 Task: Look for space in Copiague, United States from 12th July, 2023 to 16th July, 2023 for 8 adults in price range Rs.10000 to Rs.16000. Place can be private room with 8 bedrooms having 8 beds and 8 bathrooms. Property type can be house, flat, guest house, hotel. Amenities needed are: wifi, TV, free parkinig on premises, gym, breakfast. Booking option can be shelf check-in. Required host language is English.
Action: Mouse moved to (451, 112)
Screenshot: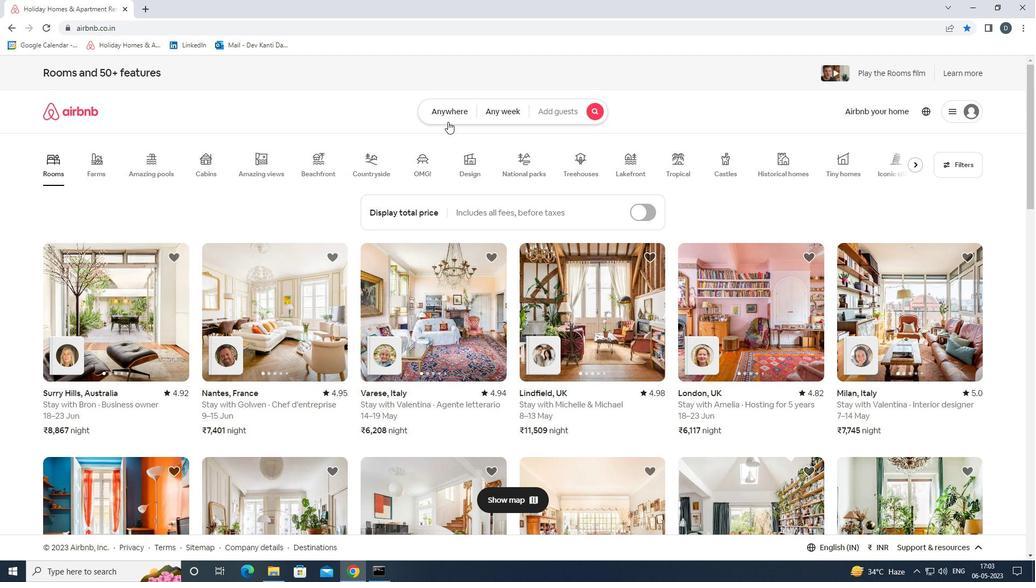 
Action: Mouse pressed left at (451, 112)
Screenshot: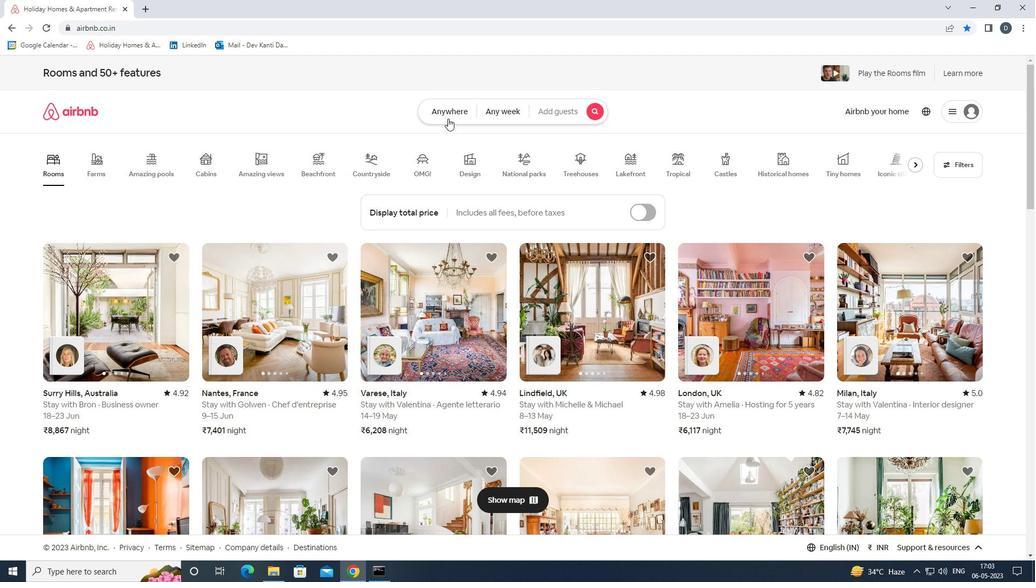 
Action: Mouse moved to (396, 155)
Screenshot: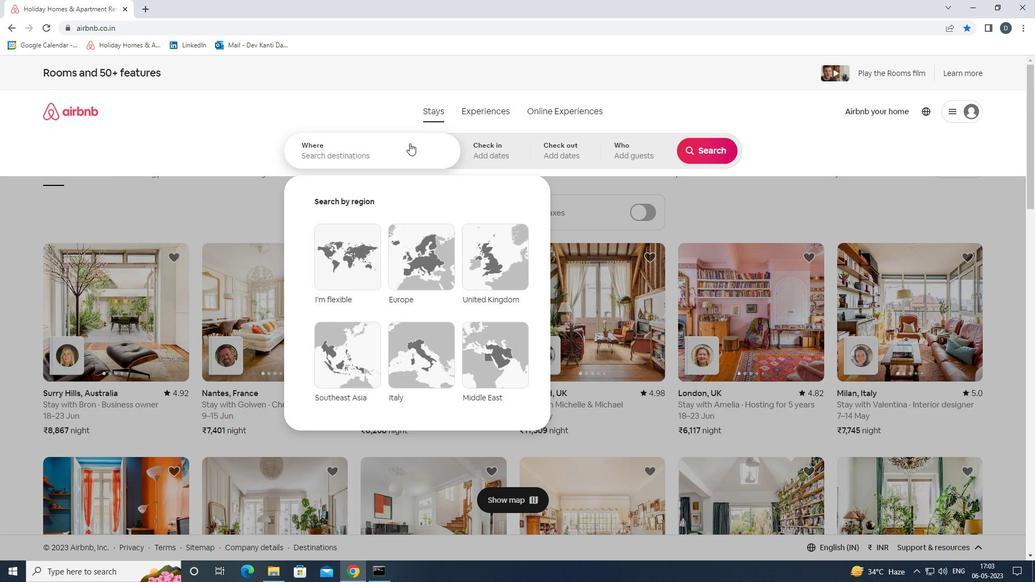 
Action: Mouse pressed left at (396, 155)
Screenshot: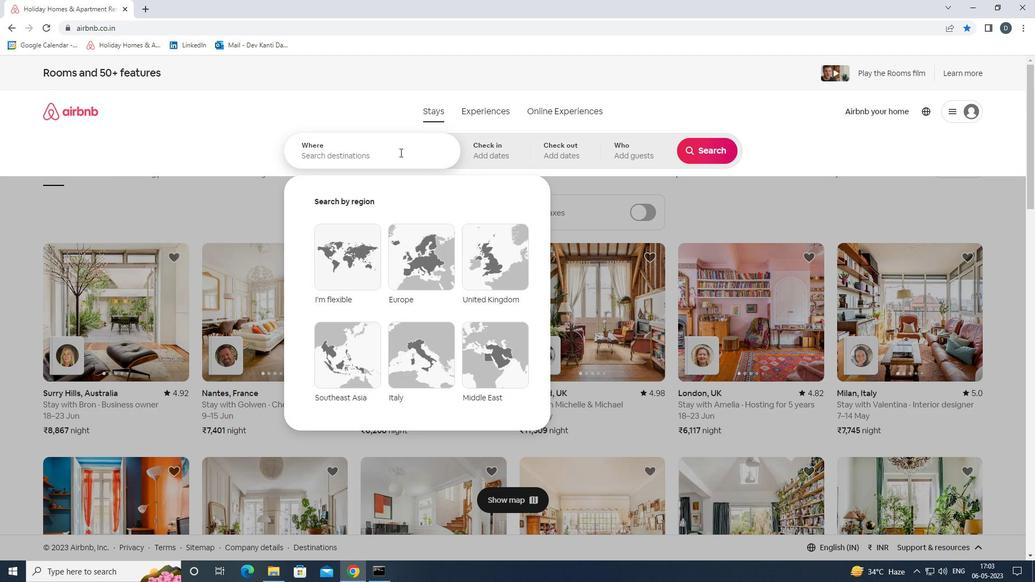 
Action: Mouse moved to (405, 155)
Screenshot: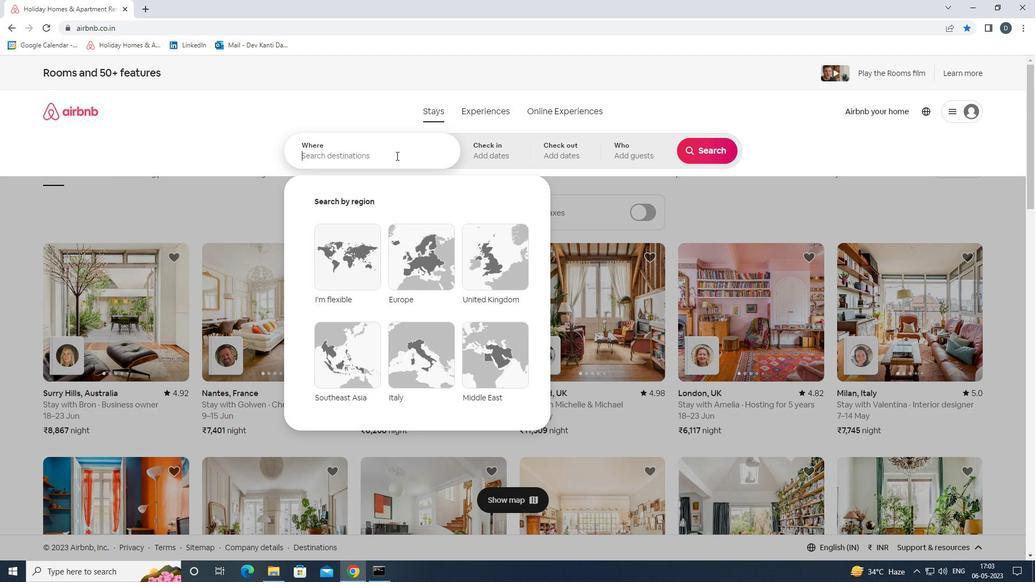 
Action: Key pressed <Key.shift>
Screenshot: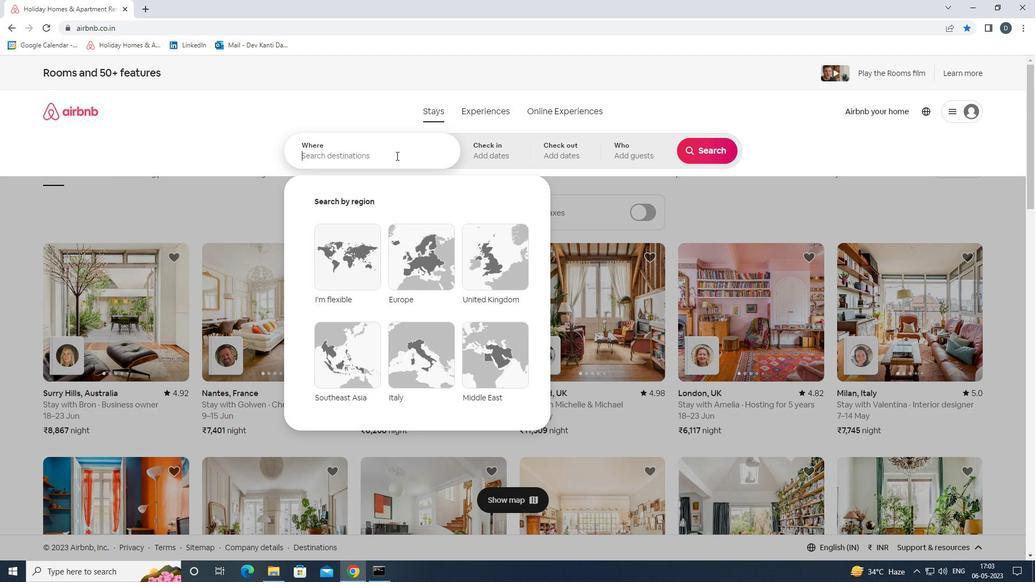 
Action: Mouse moved to (417, 151)
Screenshot: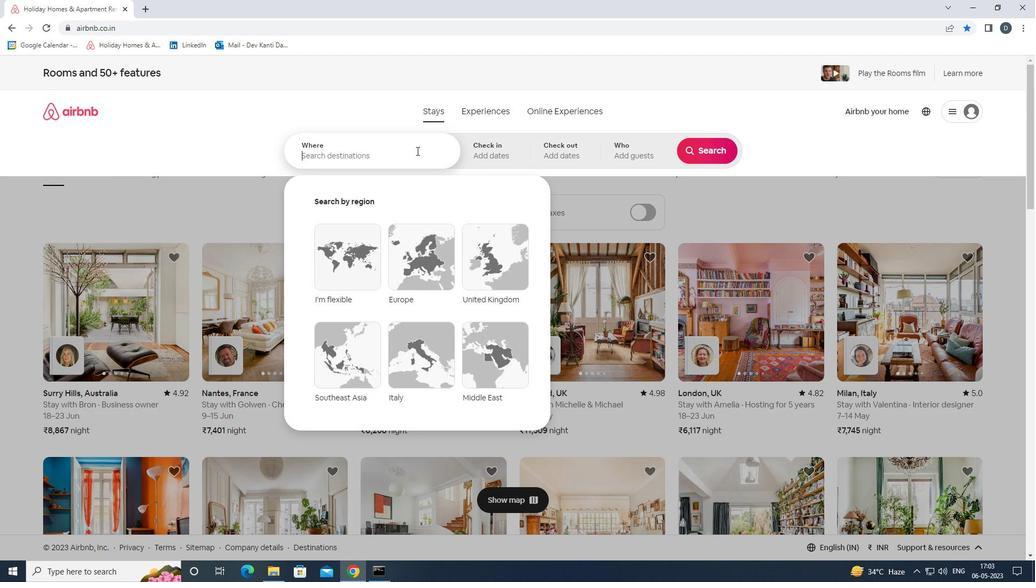 
Action: Key pressed COPIAGUE,<Key.shift>UNITED<Key.space><Key.shift>STATES<Key.enter>
Screenshot: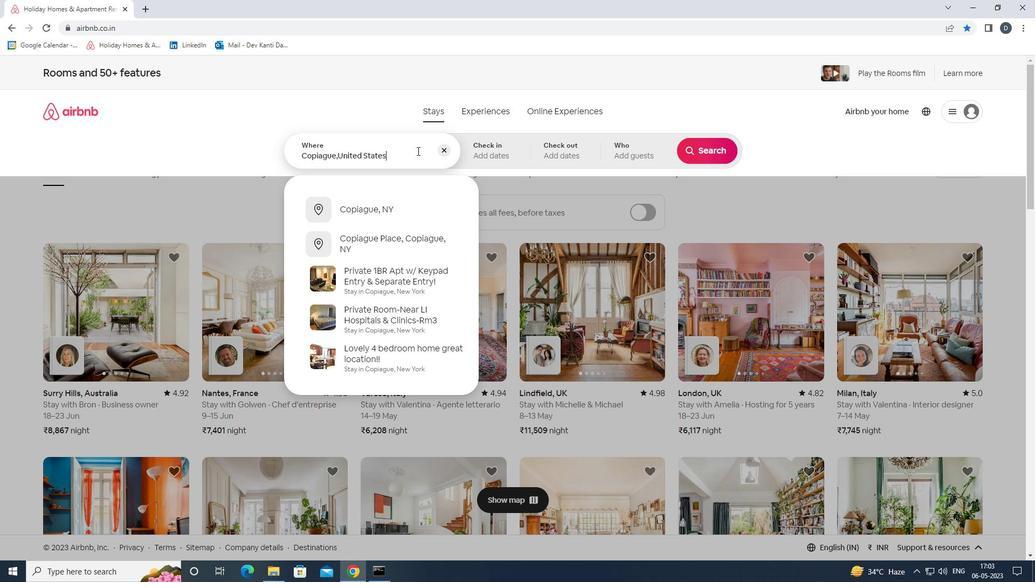 
Action: Mouse moved to (706, 241)
Screenshot: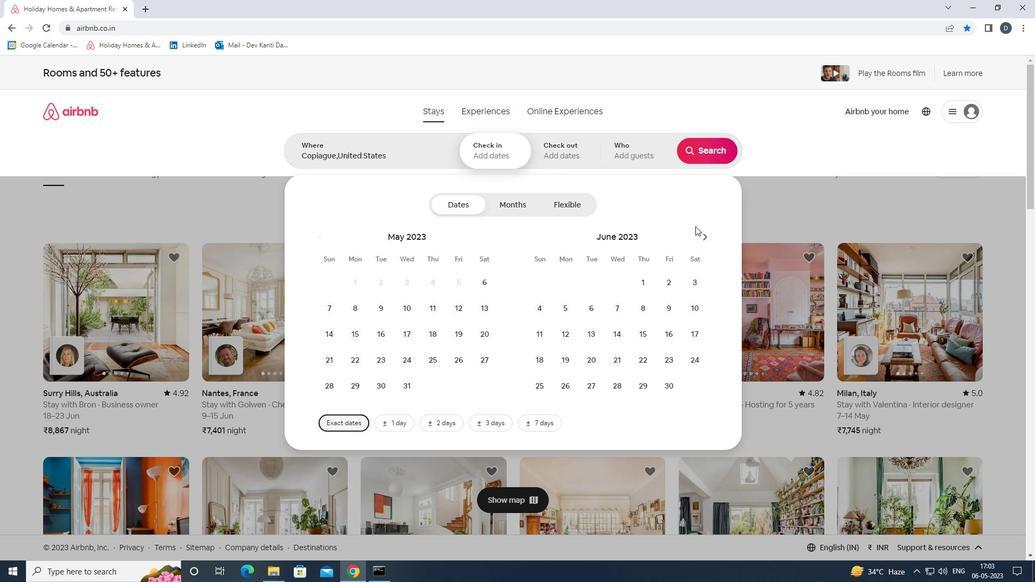 
Action: Mouse pressed left at (706, 241)
Screenshot: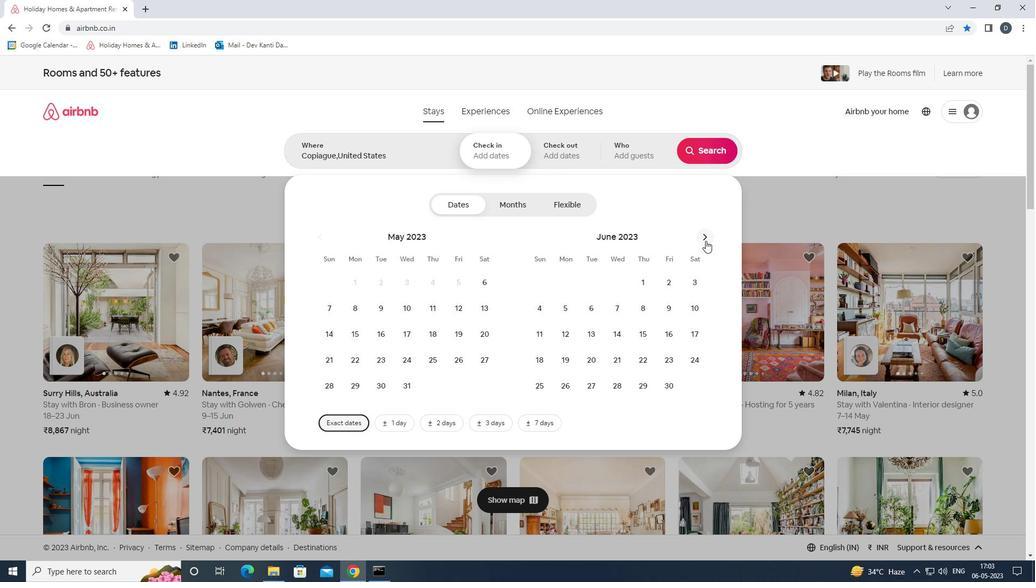 
Action: Mouse moved to (621, 331)
Screenshot: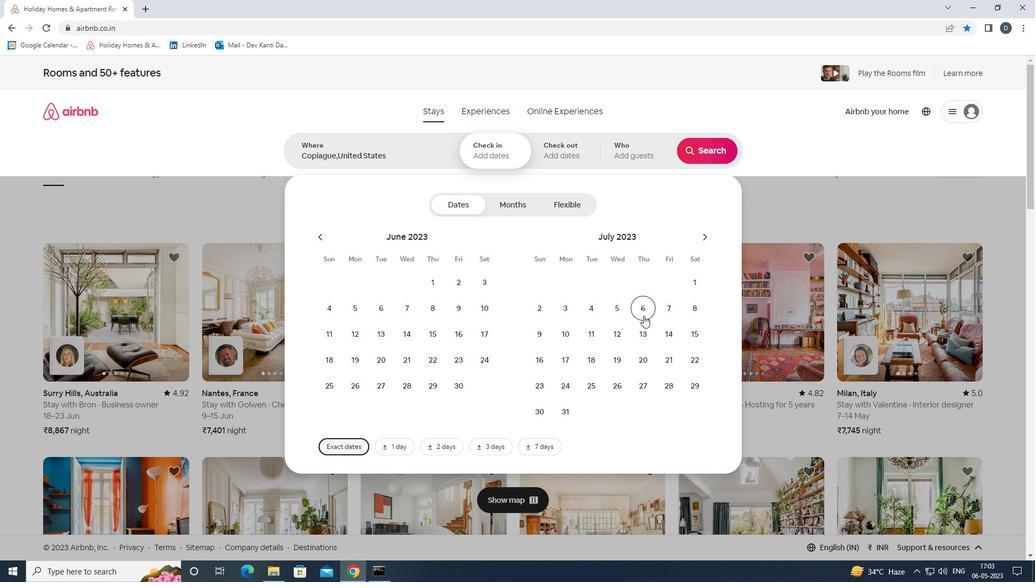 
Action: Mouse pressed left at (621, 331)
Screenshot: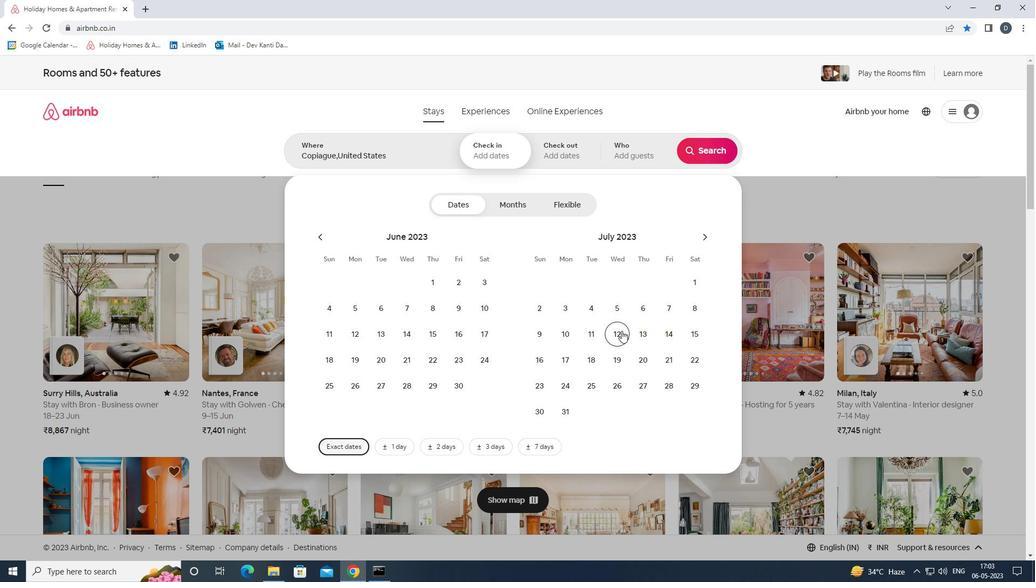 
Action: Mouse moved to (544, 363)
Screenshot: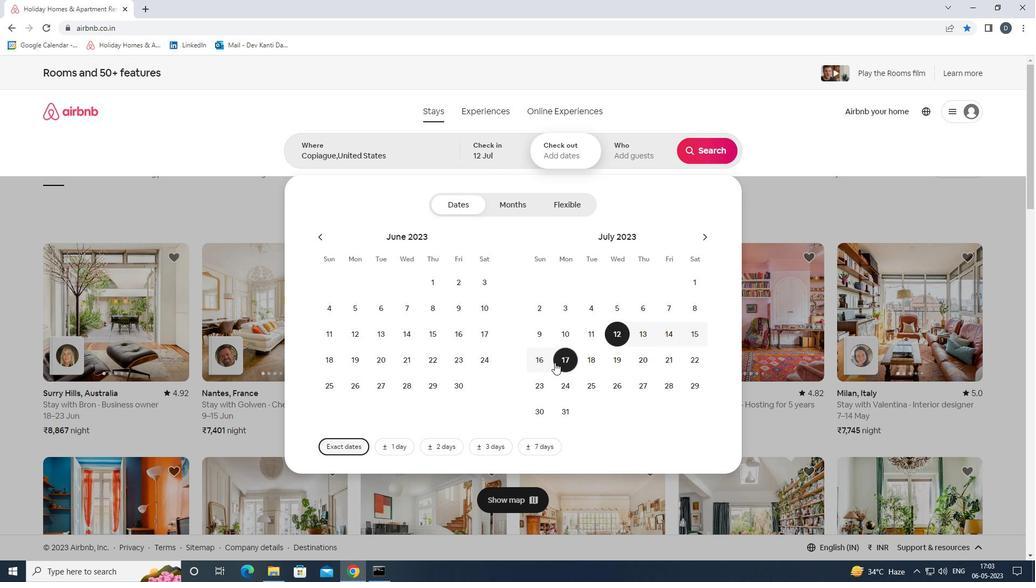 
Action: Mouse pressed left at (544, 363)
Screenshot: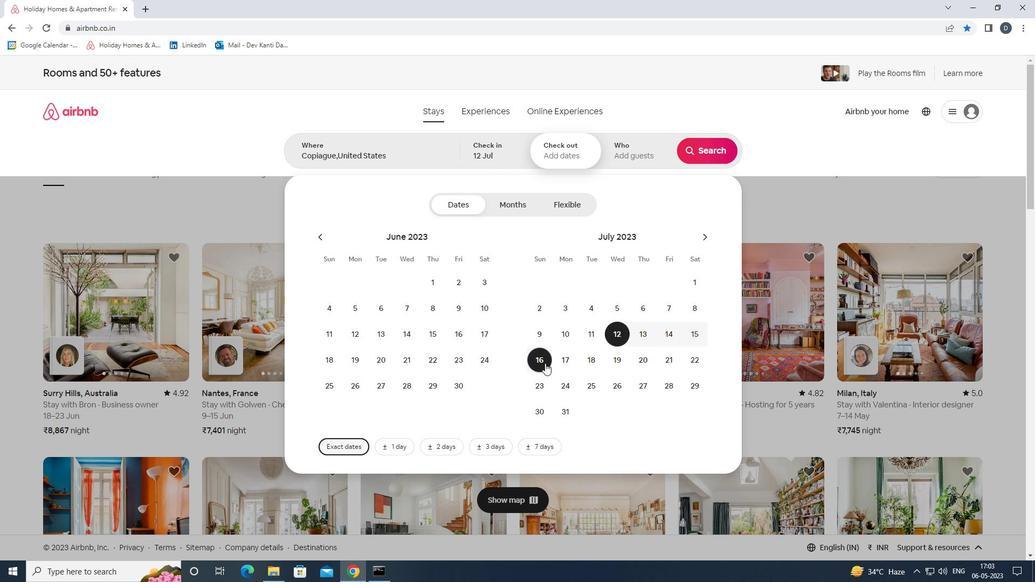 
Action: Mouse moved to (628, 157)
Screenshot: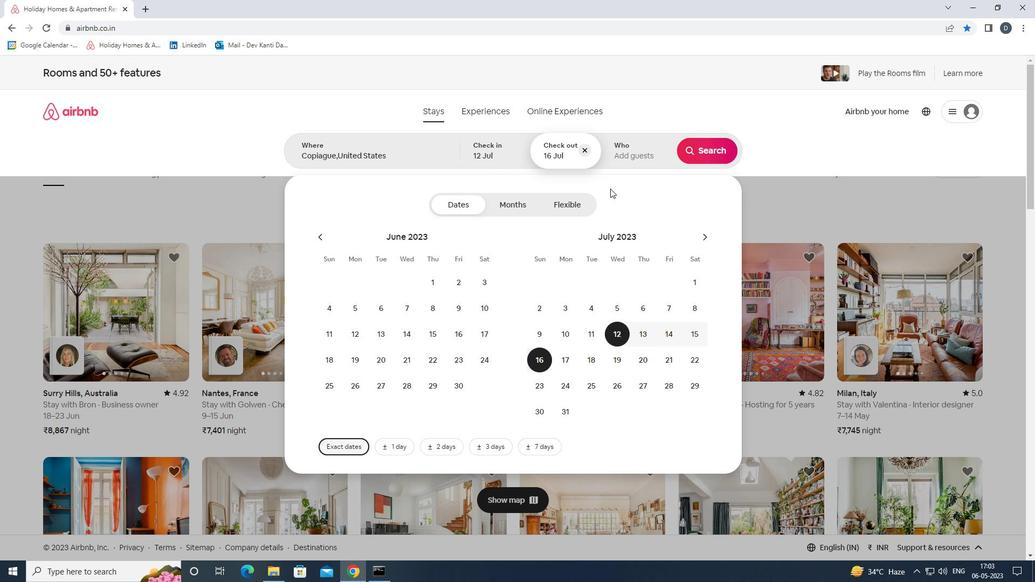 
Action: Mouse pressed left at (628, 157)
Screenshot: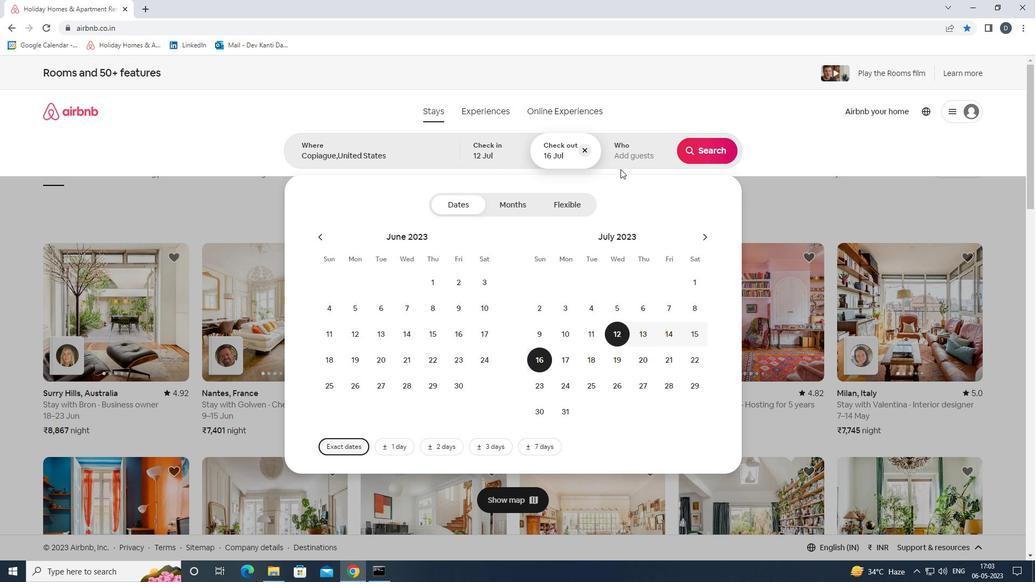 
Action: Mouse moved to (704, 208)
Screenshot: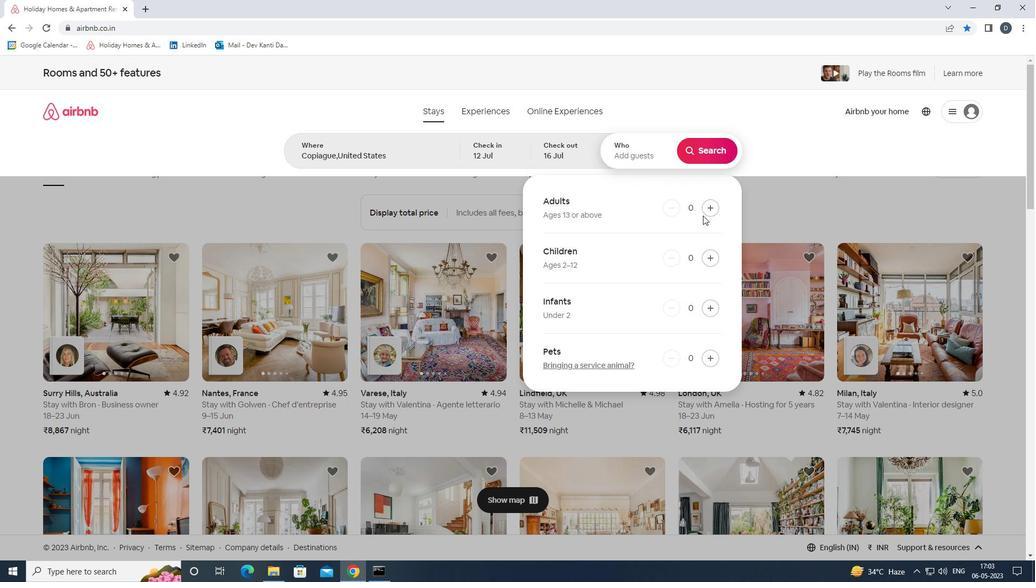 
Action: Mouse pressed left at (704, 208)
Screenshot: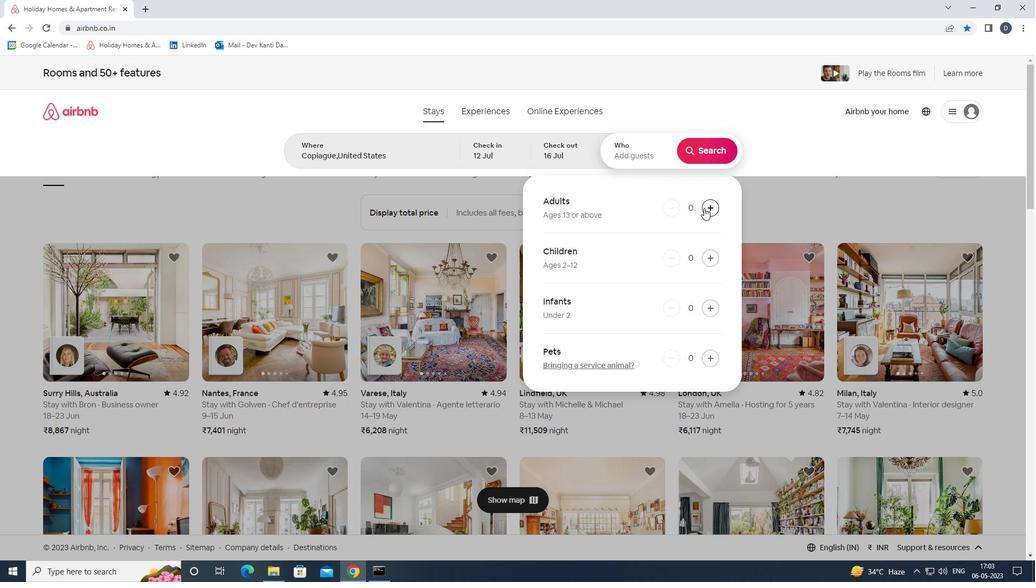 
Action: Mouse pressed left at (704, 208)
Screenshot: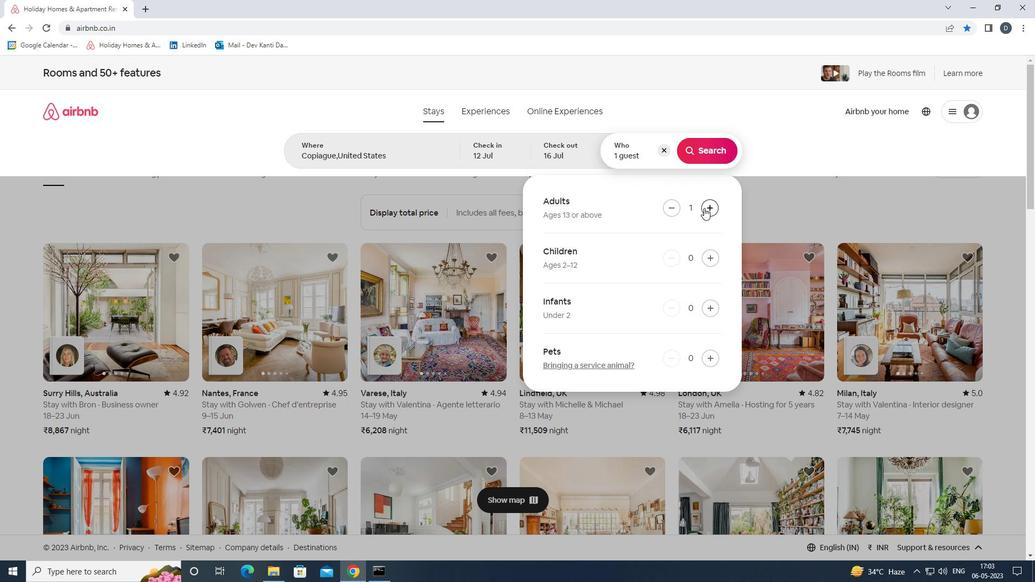 
Action: Mouse pressed left at (704, 208)
Screenshot: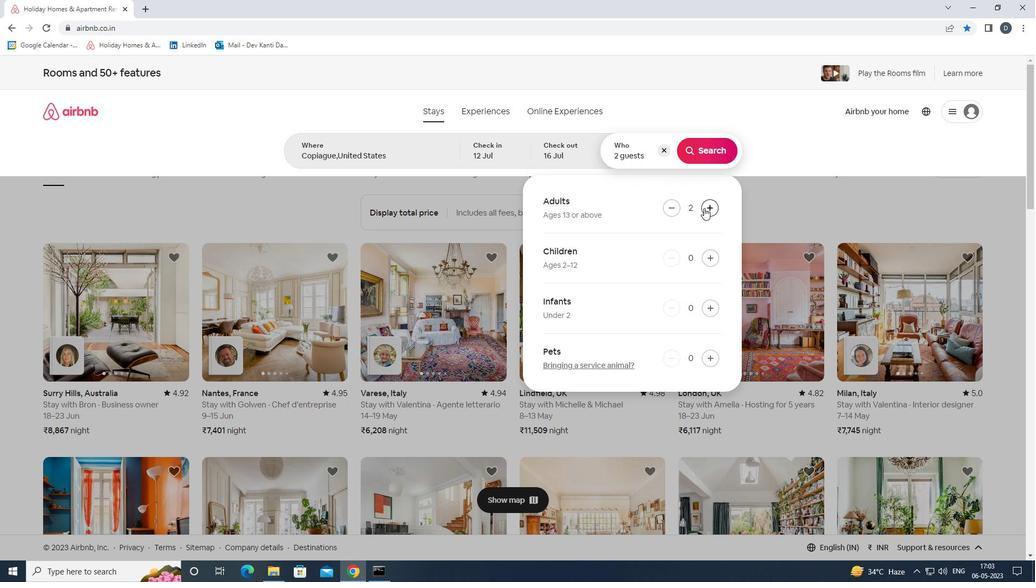 
Action: Mouse pressed left at (704, 208)
Screenshot: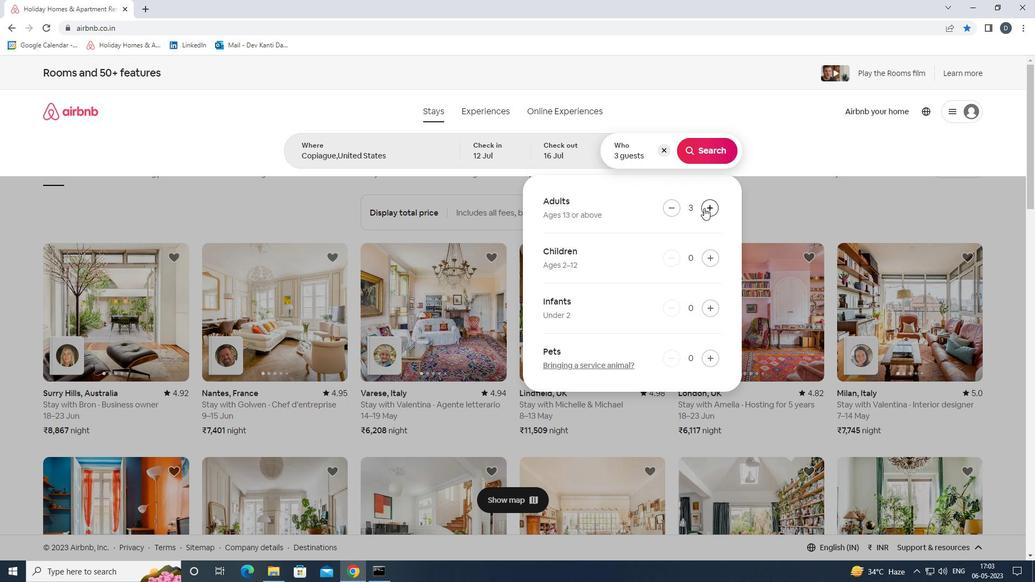 
Action: Mouse pressed left at (704, 208)
Screenshot: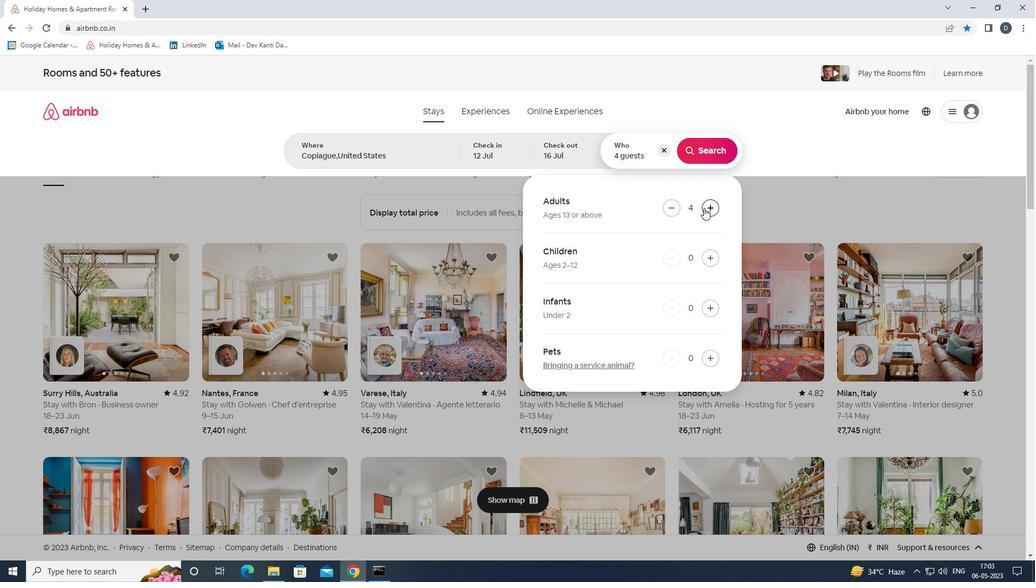 
Action: Mouse pressed left at (704, 208)
Screenshot: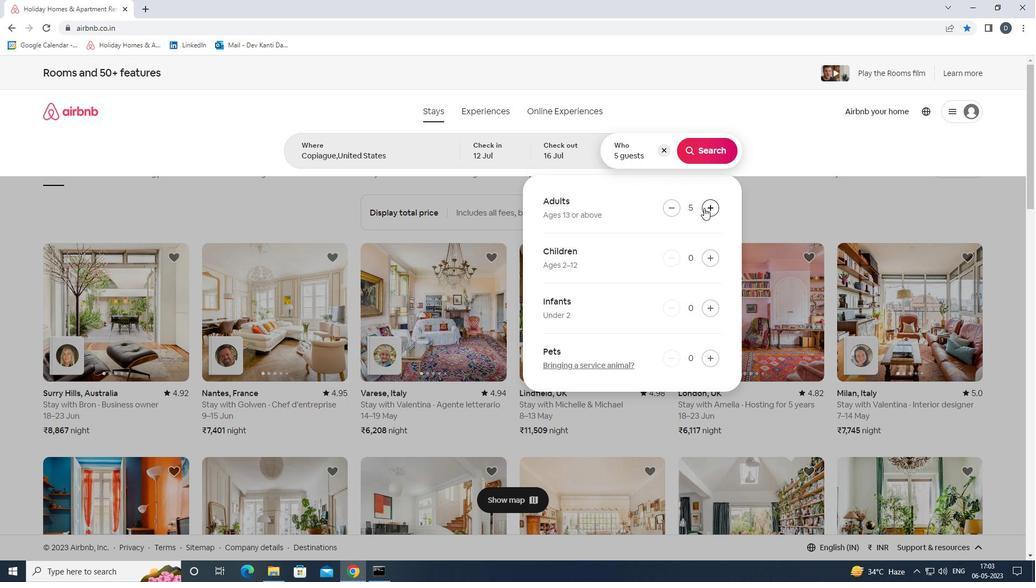 
Action: Mouse pressed left at (704, 208)
Screenshot: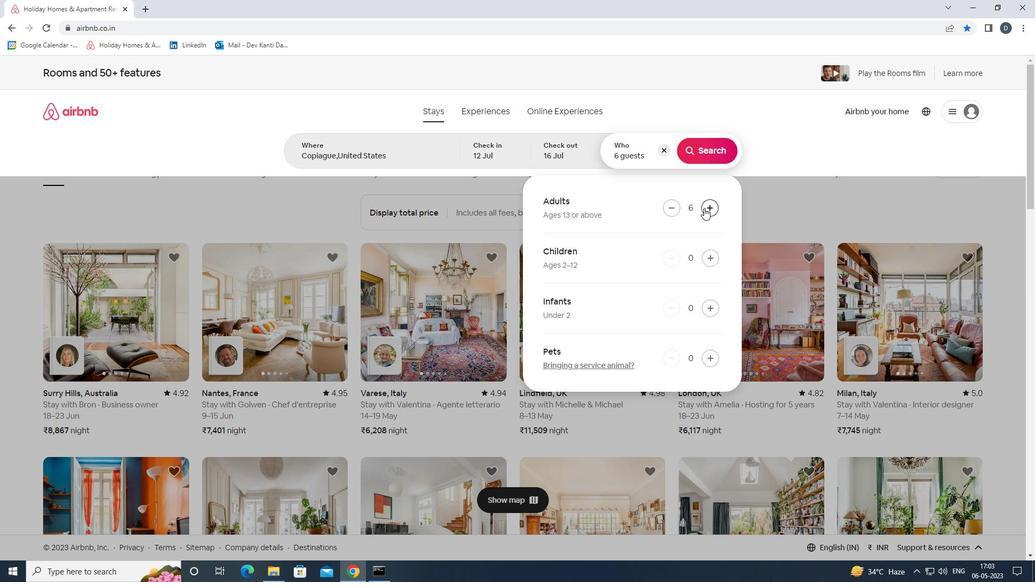 
Action: Mouse pressed left at (704, 208)
Screenshot: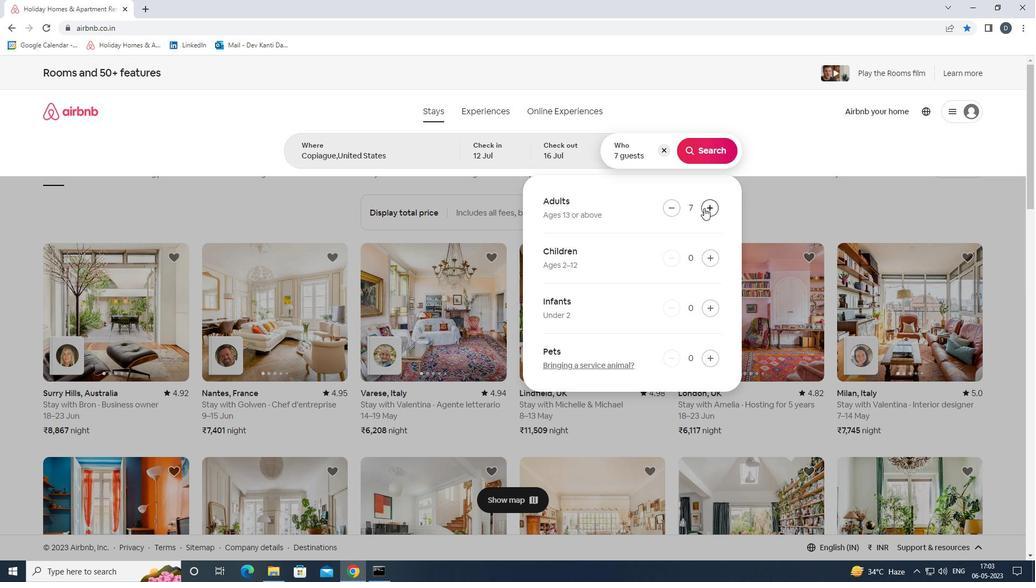 
Action: Mouse moved to (702, 156)
Screenshot: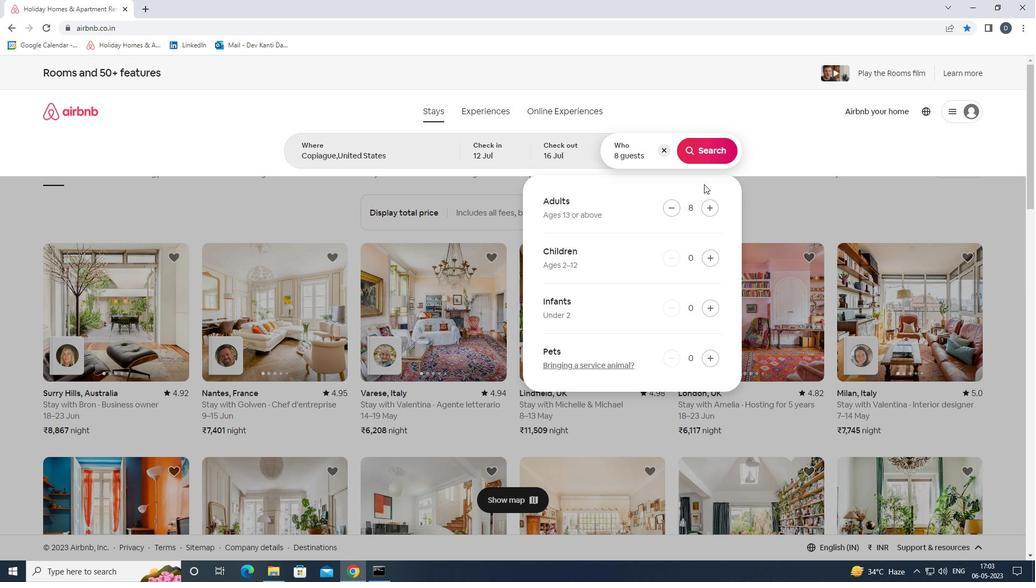 
Action: Mouse pressed left at (702, 156)
Screenshot: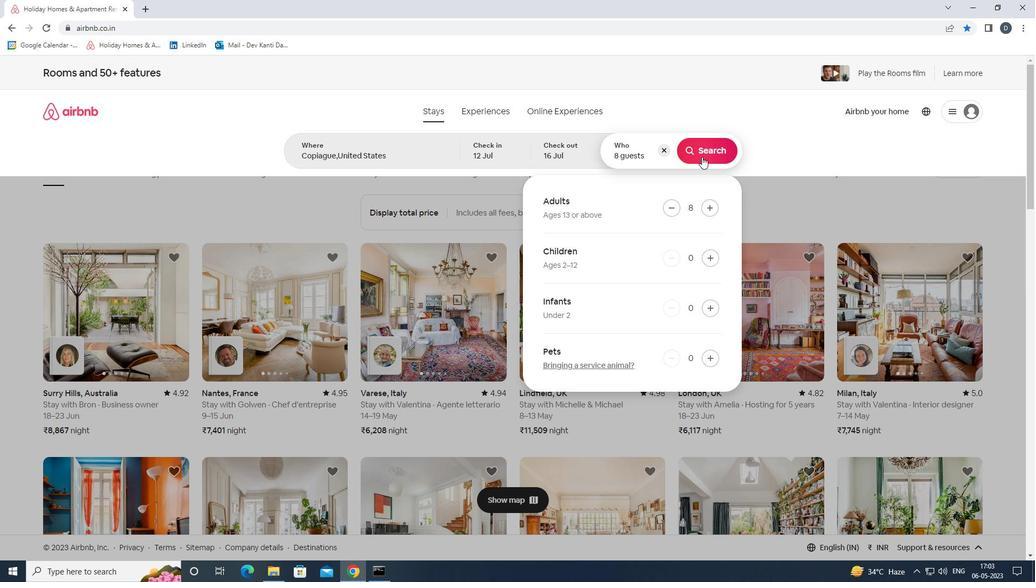 
Action: Mouse moved to (982, 117)
Screenshot: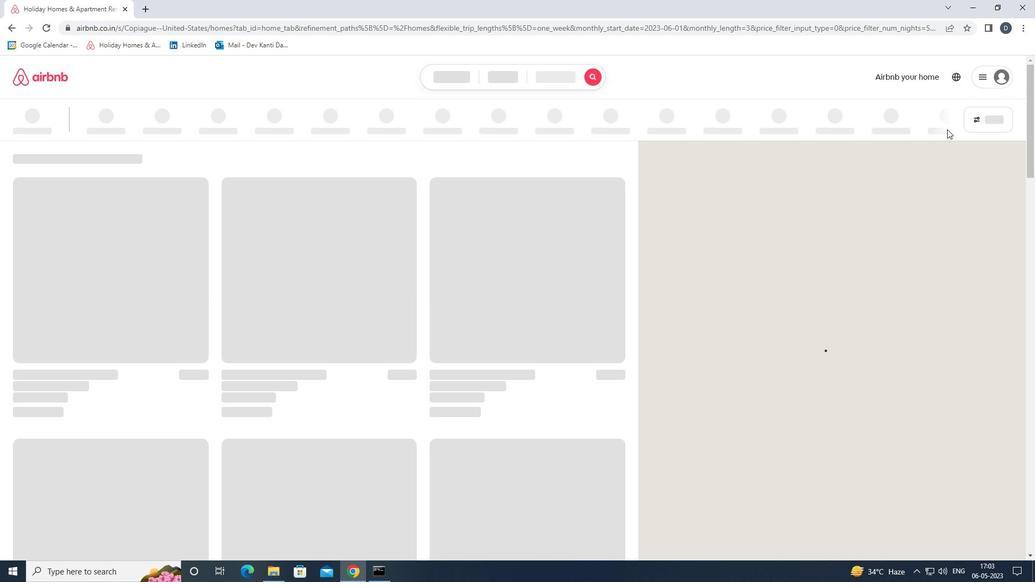
Action: Mouse pressed left at (982, 117)
Screenshot: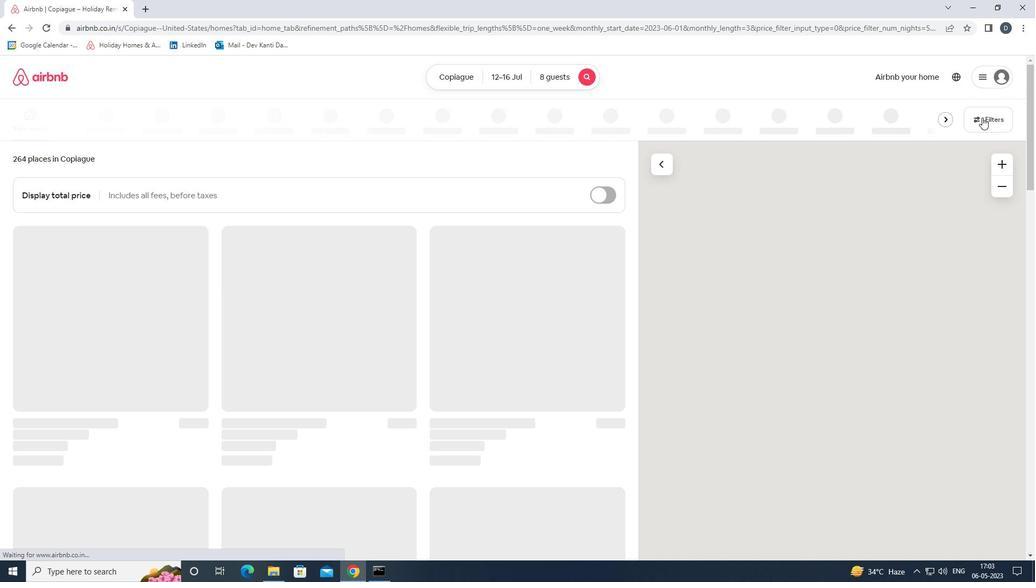 
Action: Mouse moved to (470, 385)
Screenshot: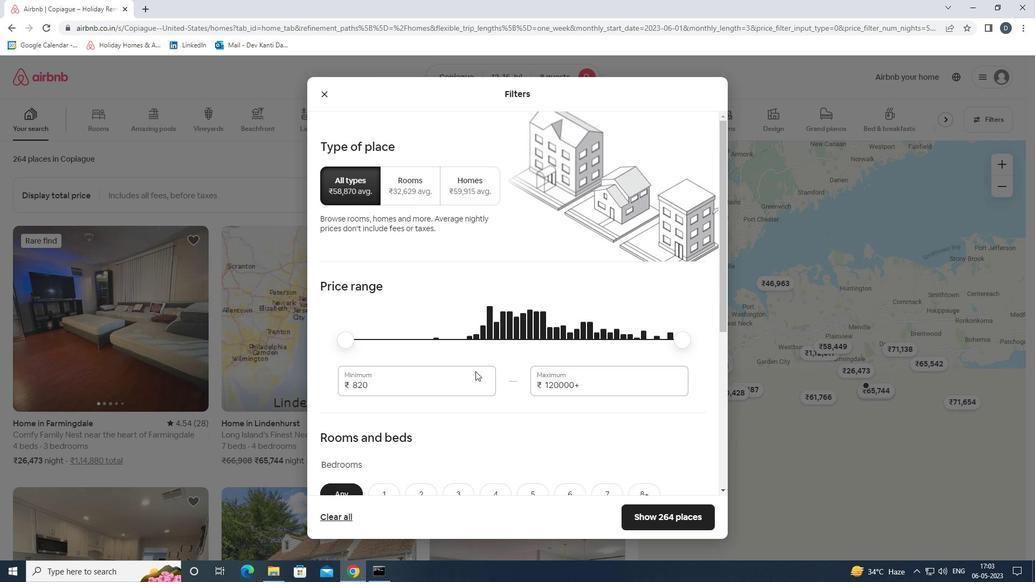 
Action: Mouse pressed left at (470, 385)
Screenshot: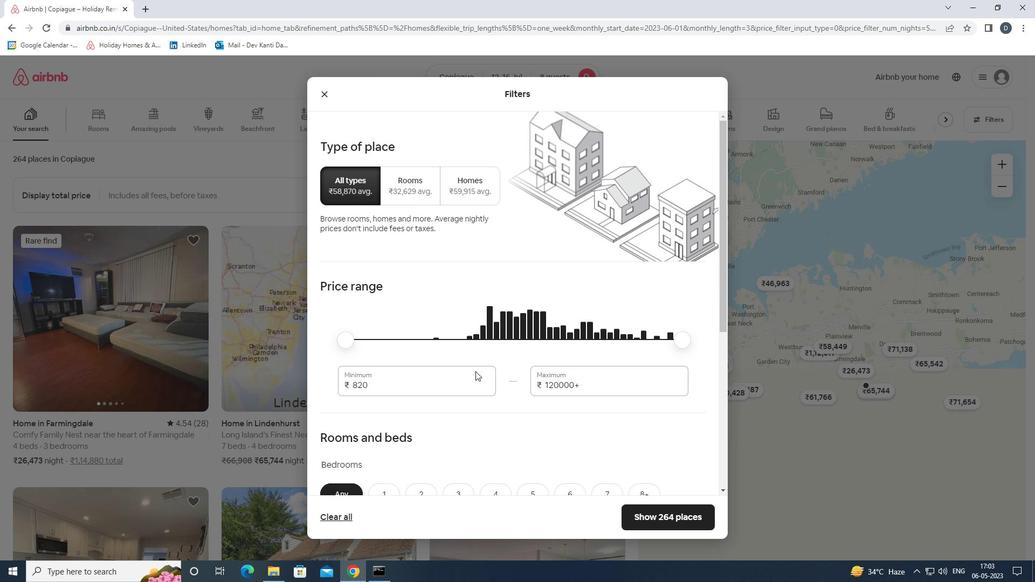 
Action: Mouse moved to (470, 386)
Screenshot: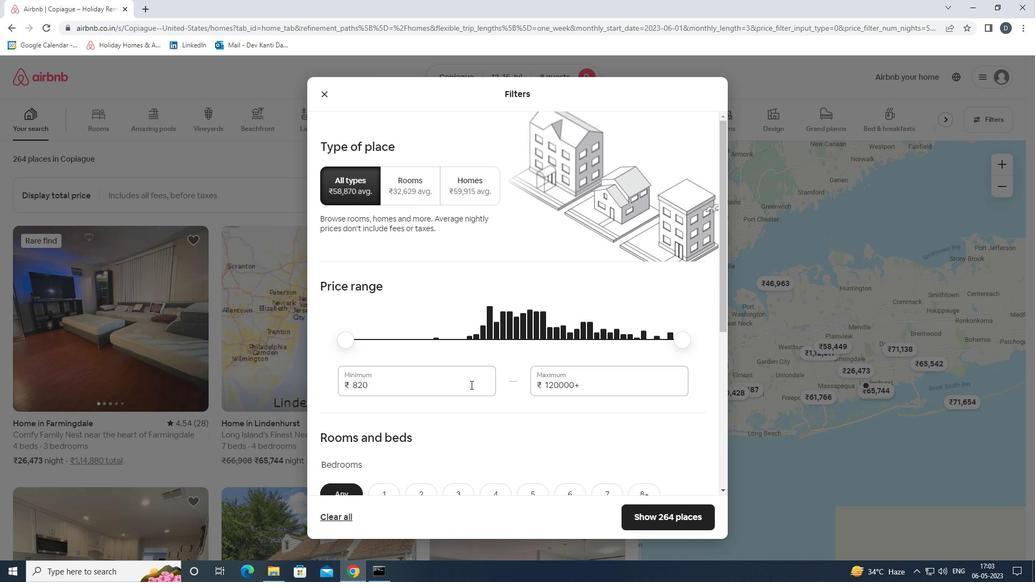 
Action: Mouse pressed left at (470, 386)
Screenshot: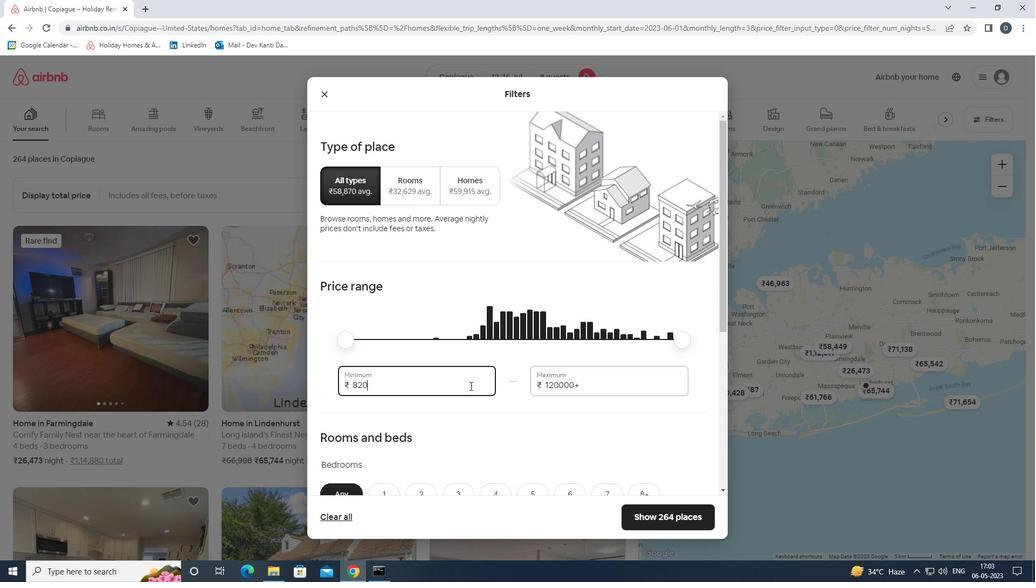 
Action: Mouse moved to (471, 386)
Screenshot: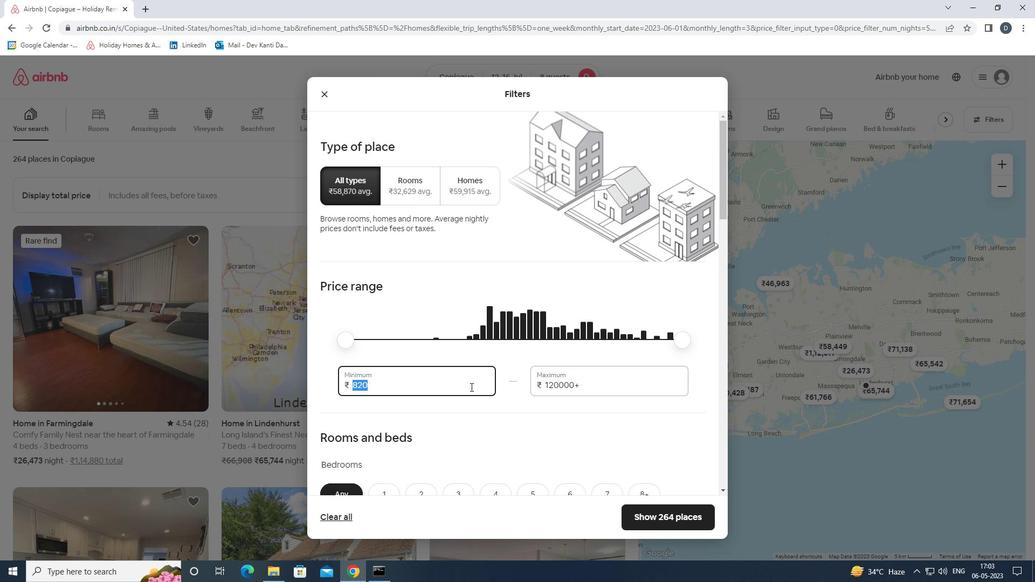 
Action: Key pressed 10000<Key.tab>16000
Screenshot: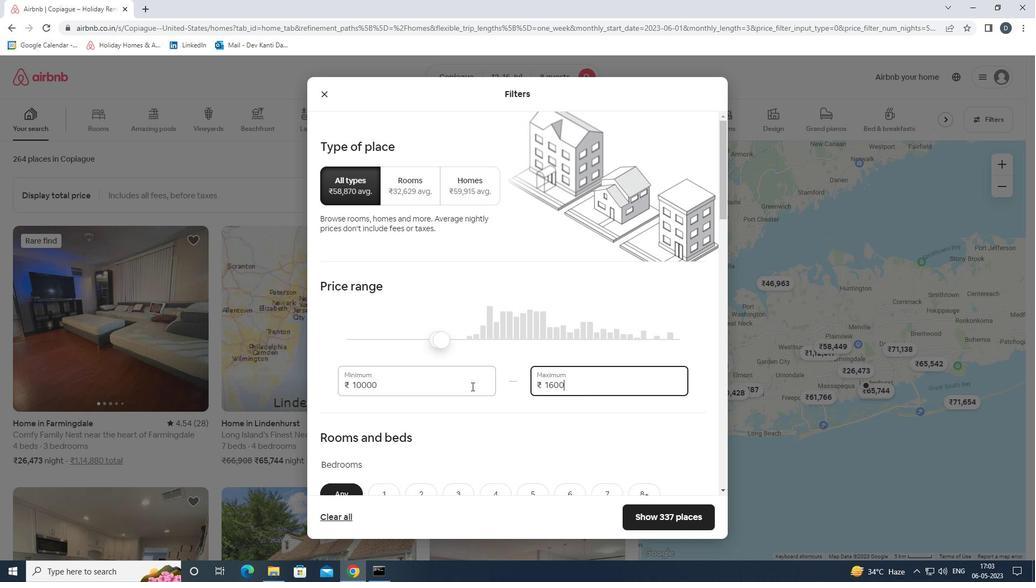 
Action: Mouse moved to (468, 384)
Screenshot: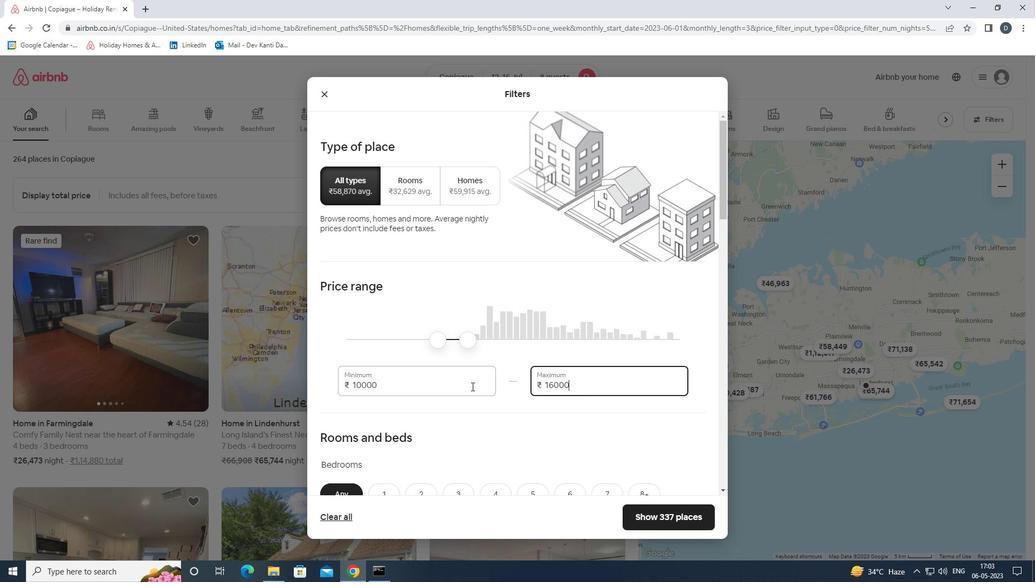 
Action: Mouse scrolled (468, 384) with delta (0, 0)
Screenshot: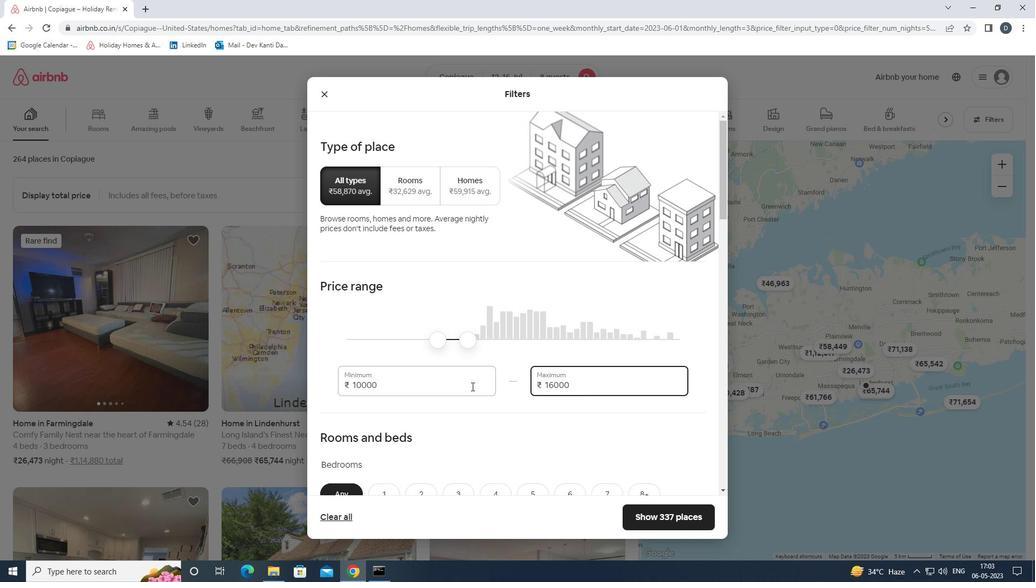 
Action: Mouse scrolled (468, 384) with delta (0, 0)
Screenshot: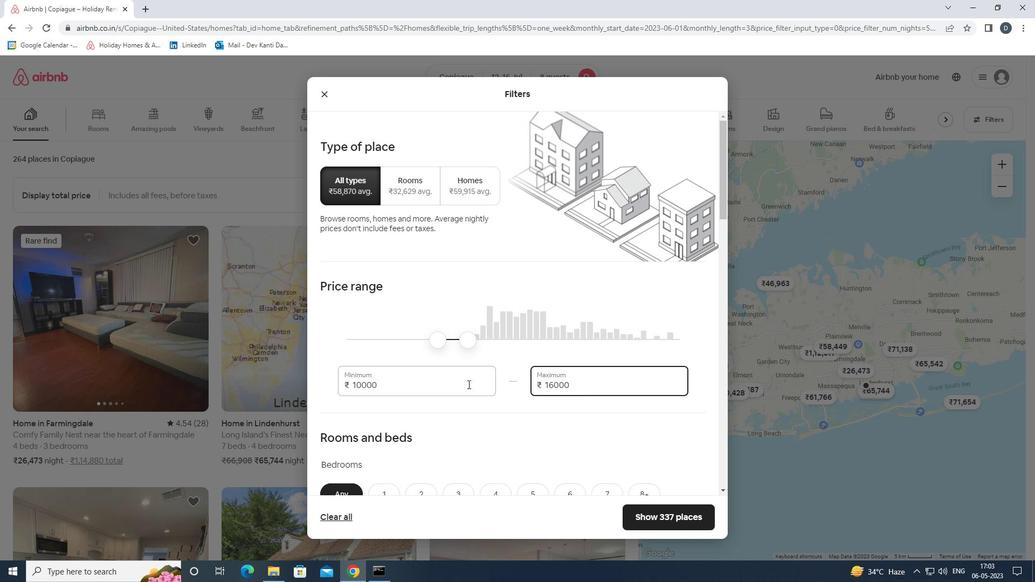
Action: Mouse moved to (468, 384)
Screenshot: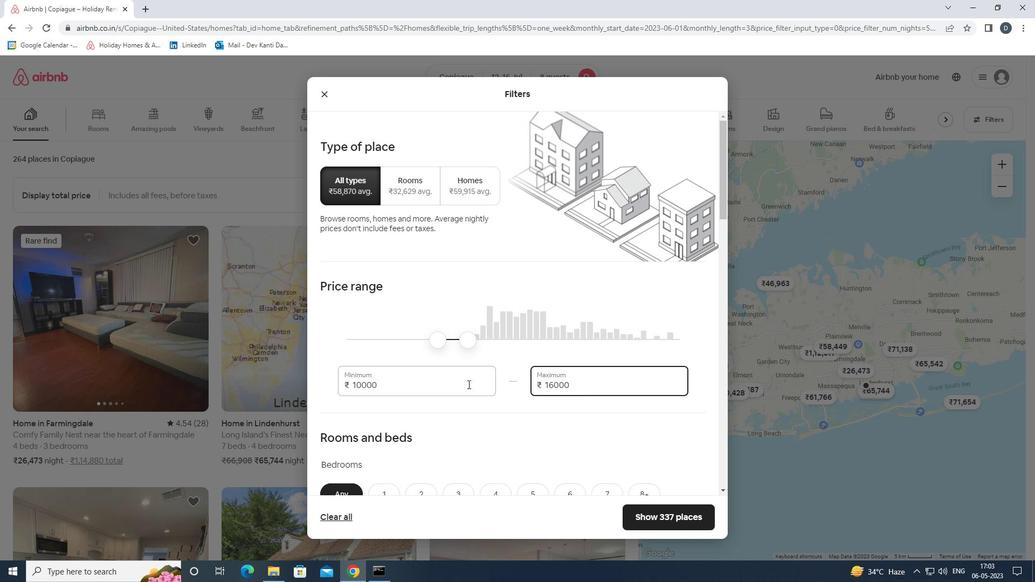 
Action: Mouse scrolled (468, 384) with delta (0, 0)
Screenshot: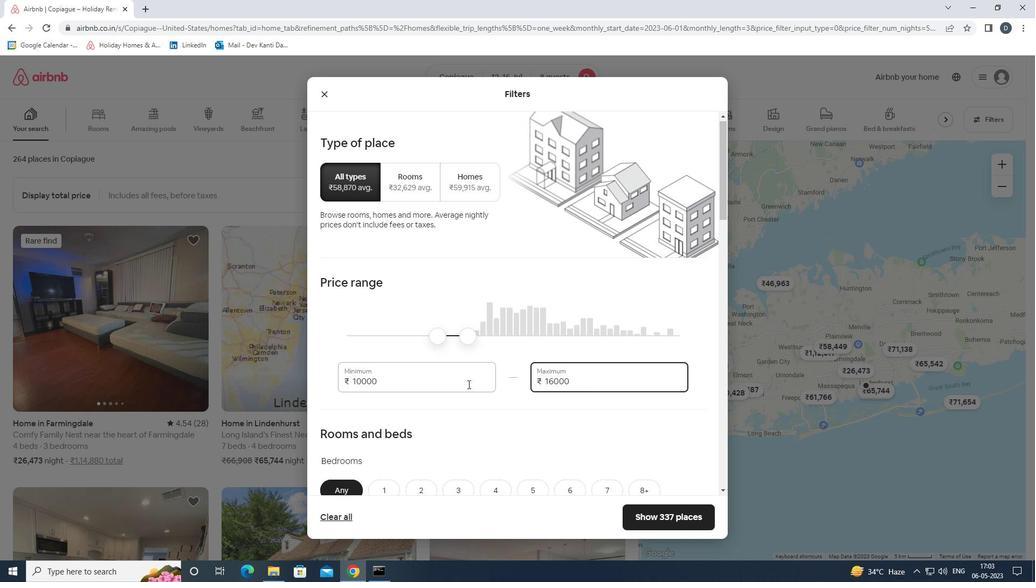 
Action: Mouse moved to (469, 384)
Screenshot: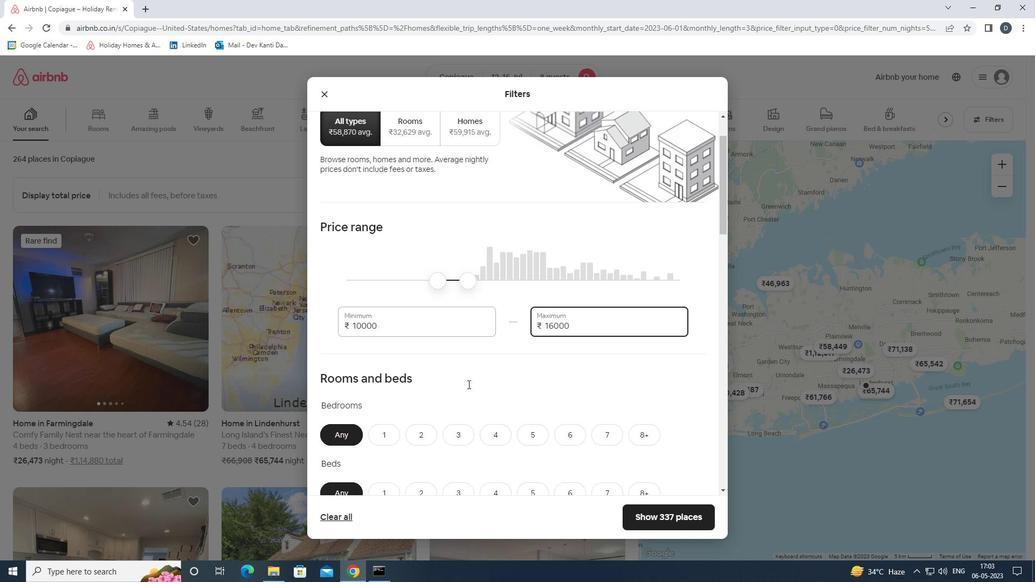
Action: Mouse scrolled (469, 383) with delta (0, 0)
Screenshot: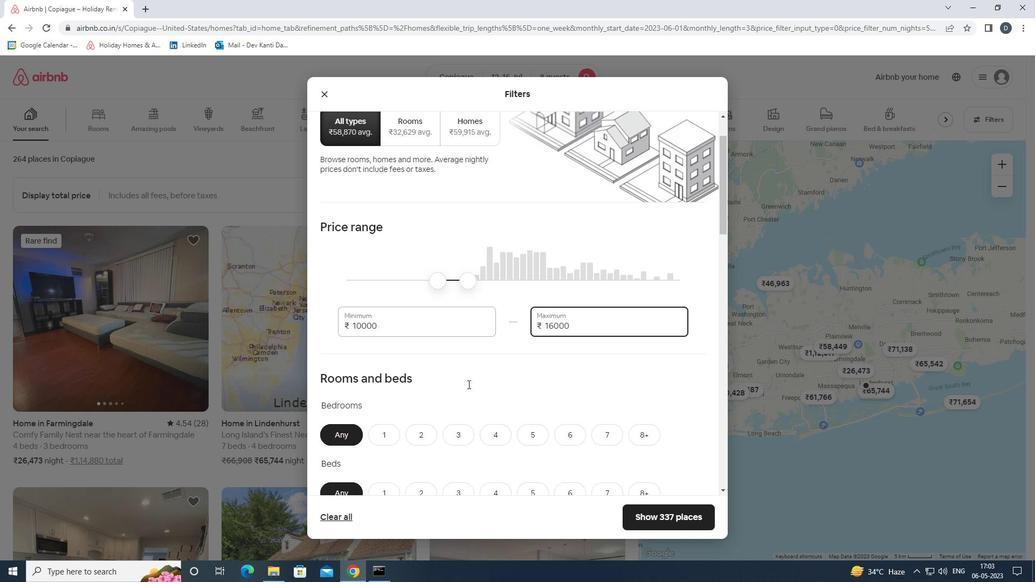 
Action: Mouse moved to (651, 277)
Screenshot: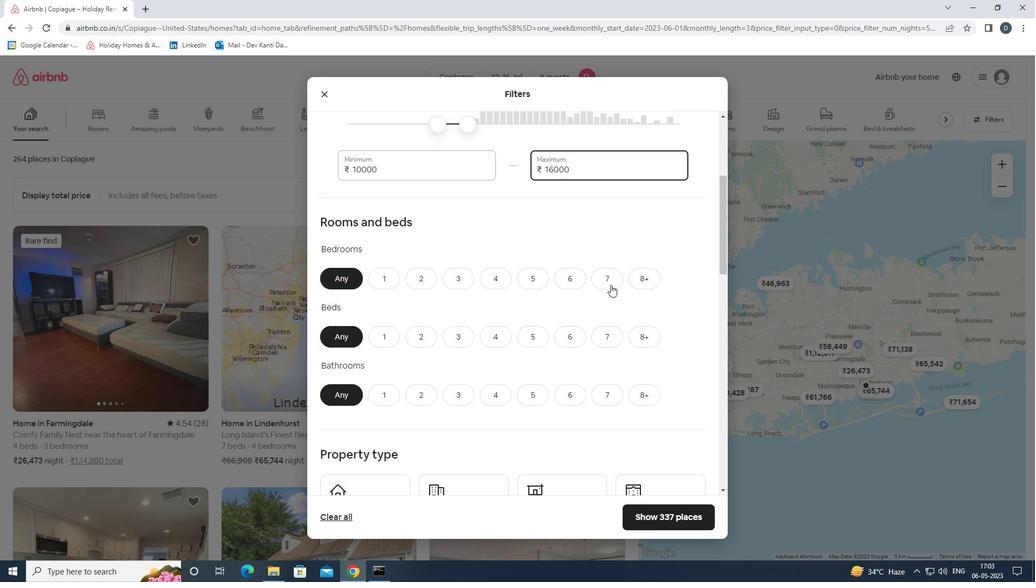 
Action: Mouse pressed left at (651, 277)
Screenshot: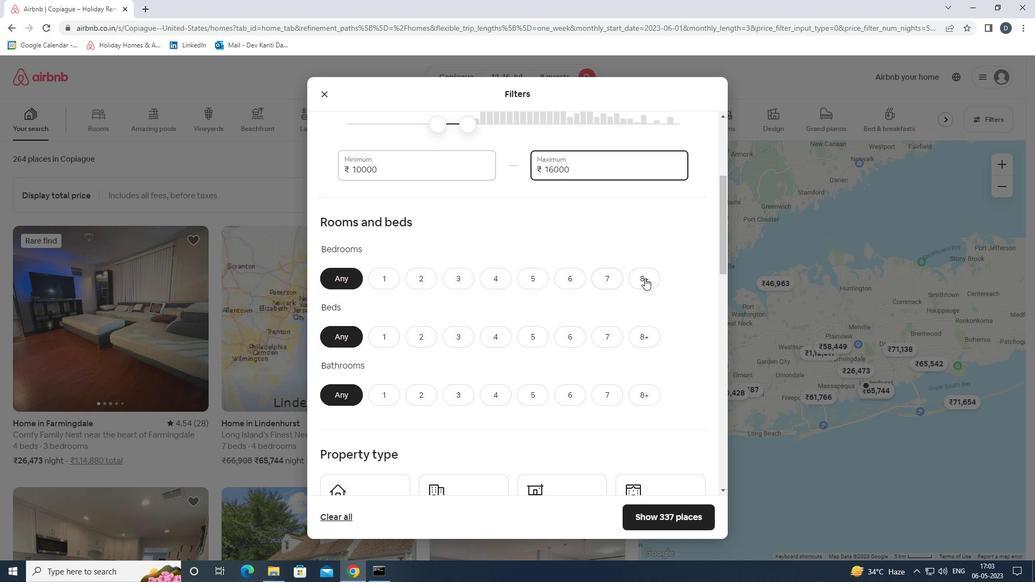 
Action: Mouse moved to (644, 332)
Screenshot: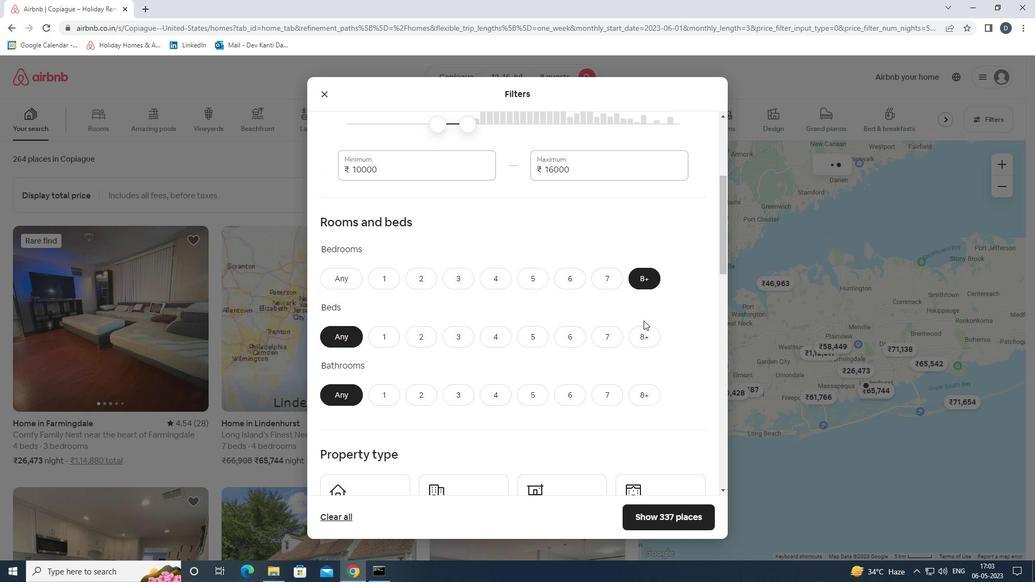 
Action: Mouse pressed left at (644, 332)
Screenshot: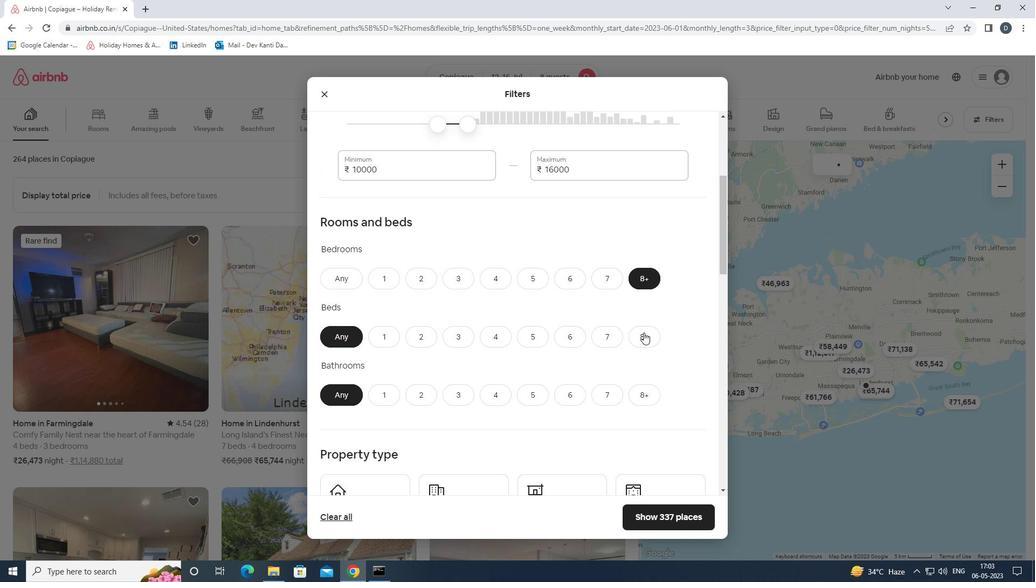 
Action: Mouse moved to (651, 396)
Screenshot: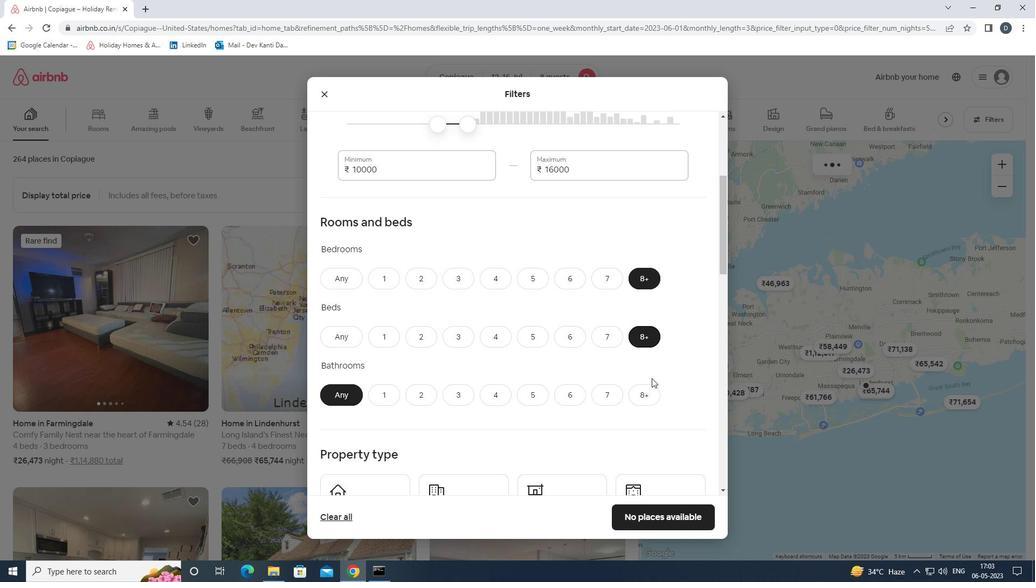 
Action: Mouse pressed left at (651, 396)
Screenshot: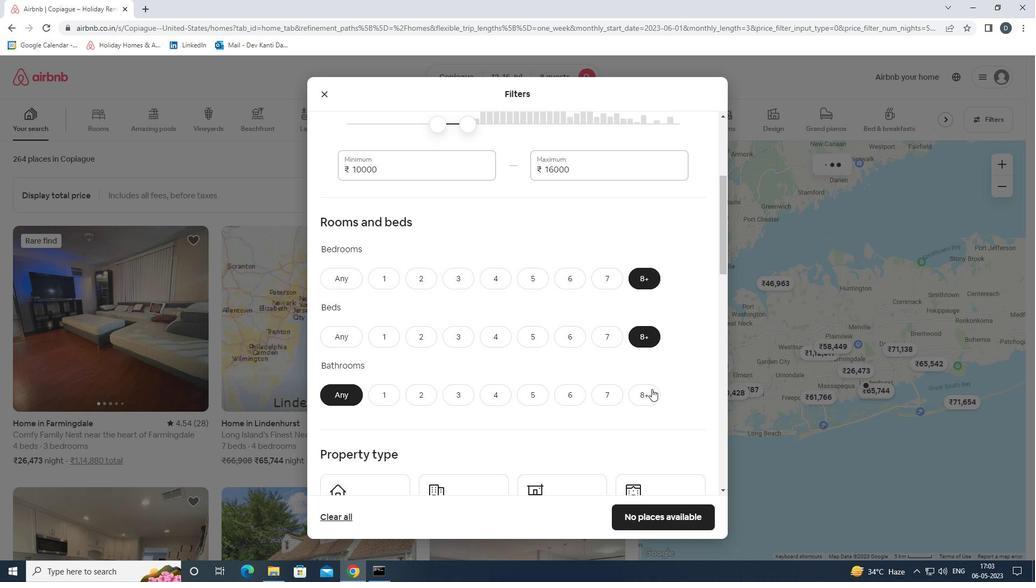 
Action: Mouse moved to (646, 396)
Screenshot: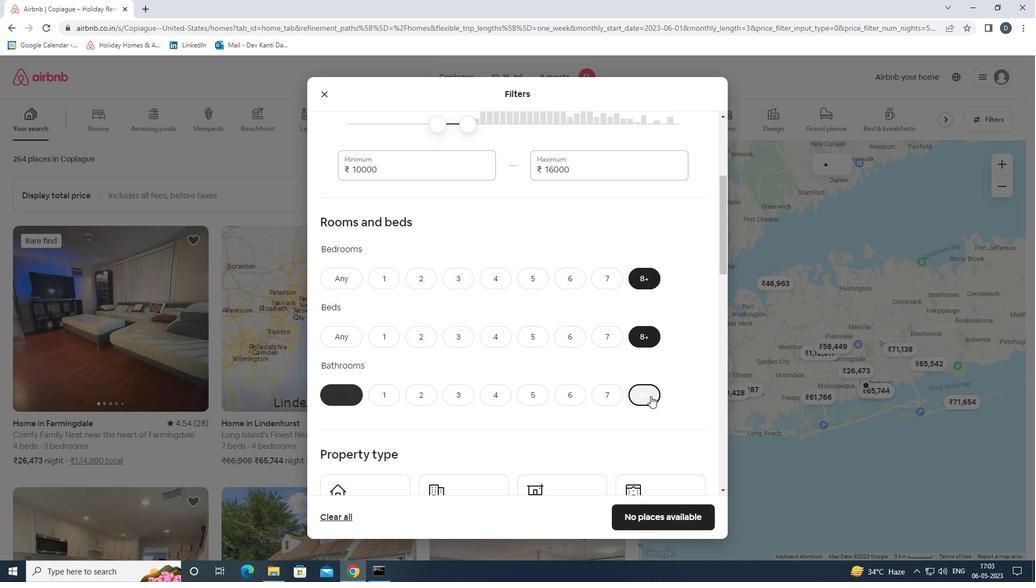
Action: Mouse scrolled (646, 395) with delta (0, 0)
Screenshot: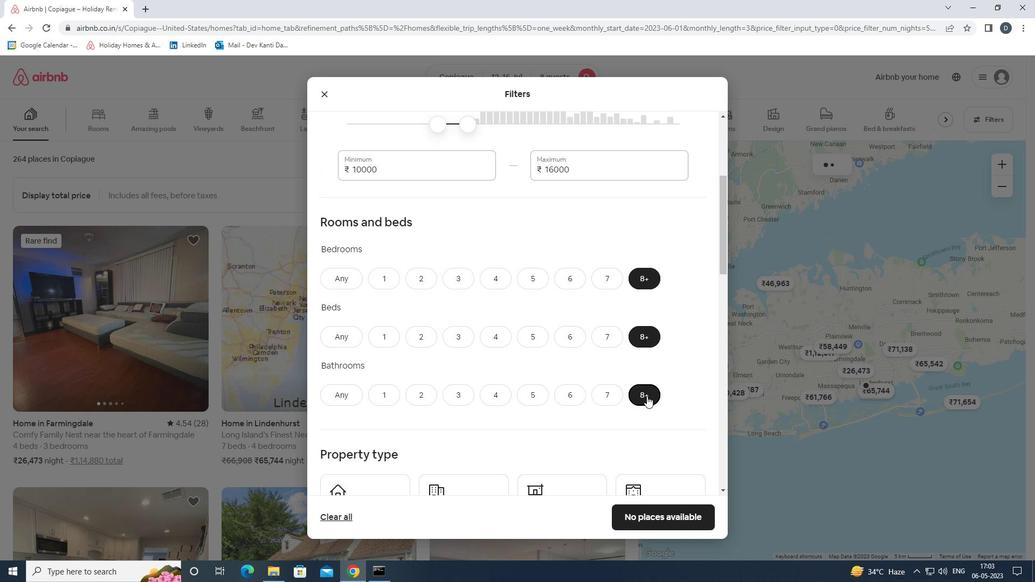 
Action: Mouse moved to (646, 396)
Screenshot: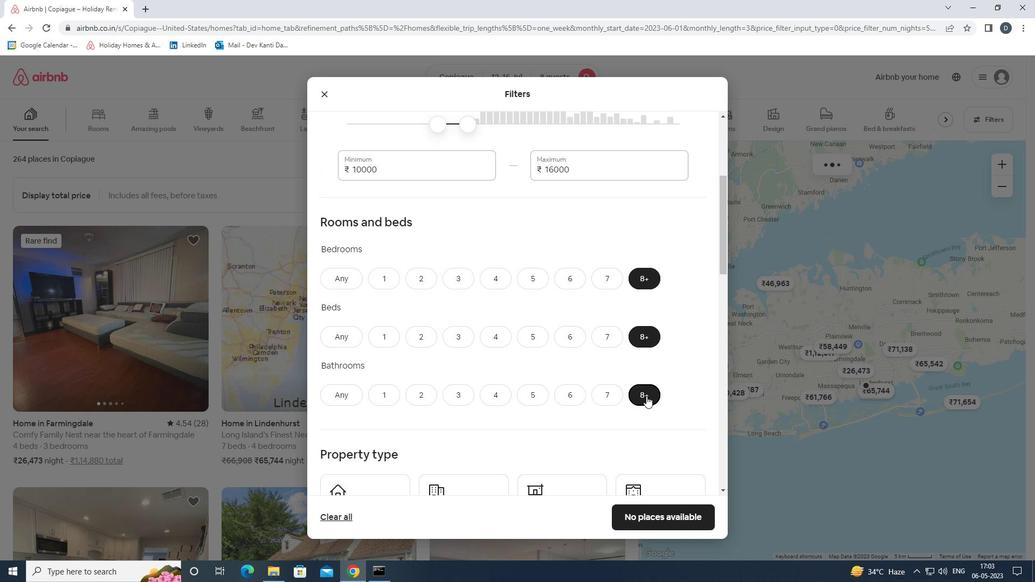 
Action: Mouse scrolled (646, 396) with delta (0, 0)
Screenshot: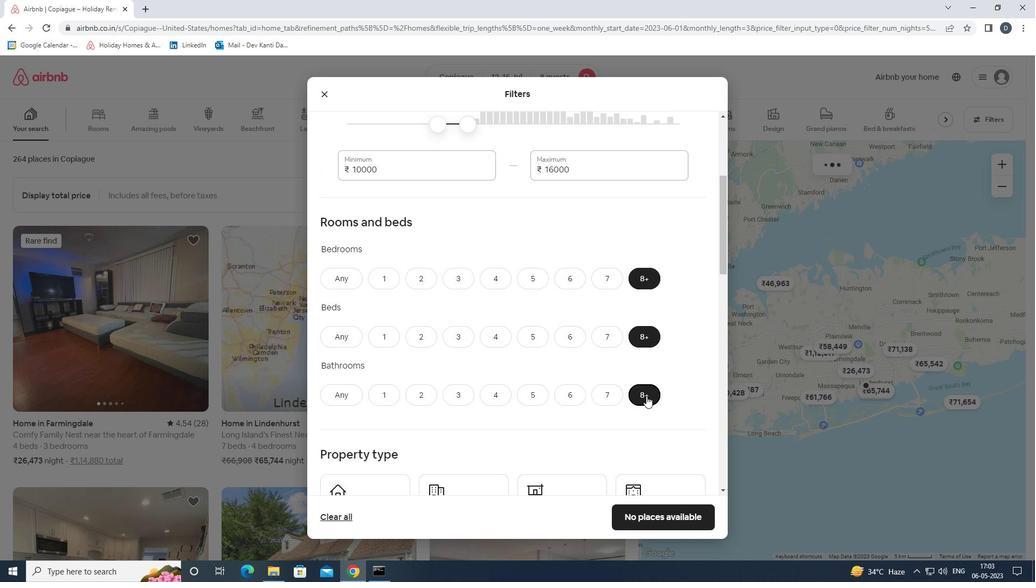 
Action: Mouse scrolled (646, 396) with delta (0, 0)
Screenshot: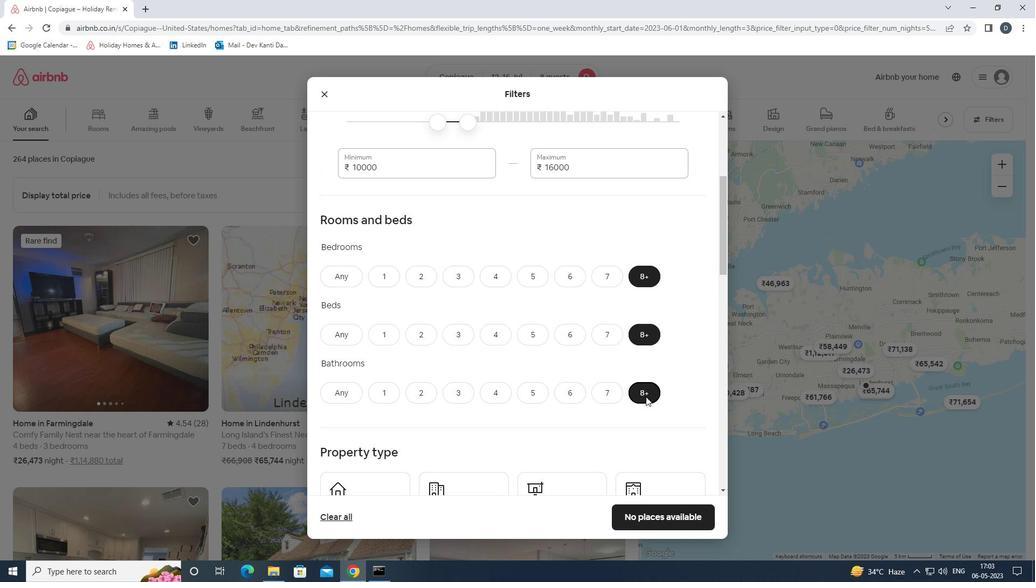 
Action: Mouse moved to (391, 353)
Screenshot: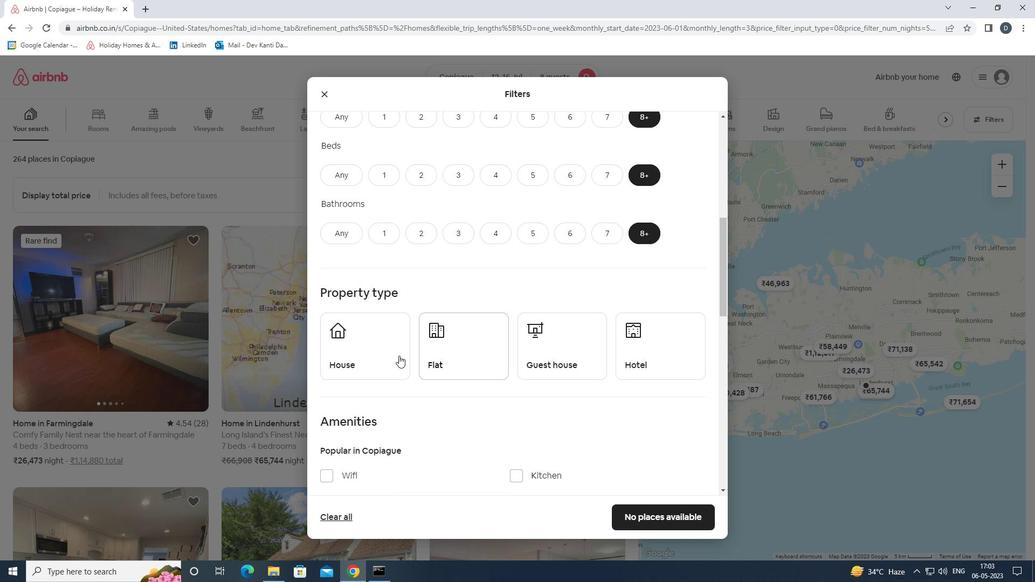 
Action: Mouse pressed left at (391, 353)
Screenshot: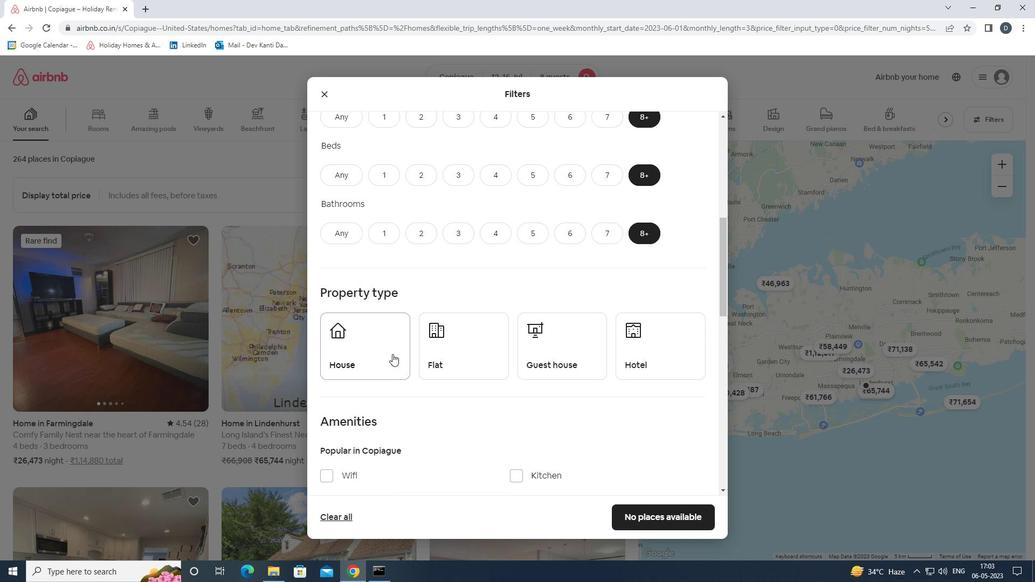 
Action: Mouse moved to (449, 345)
Screenshot: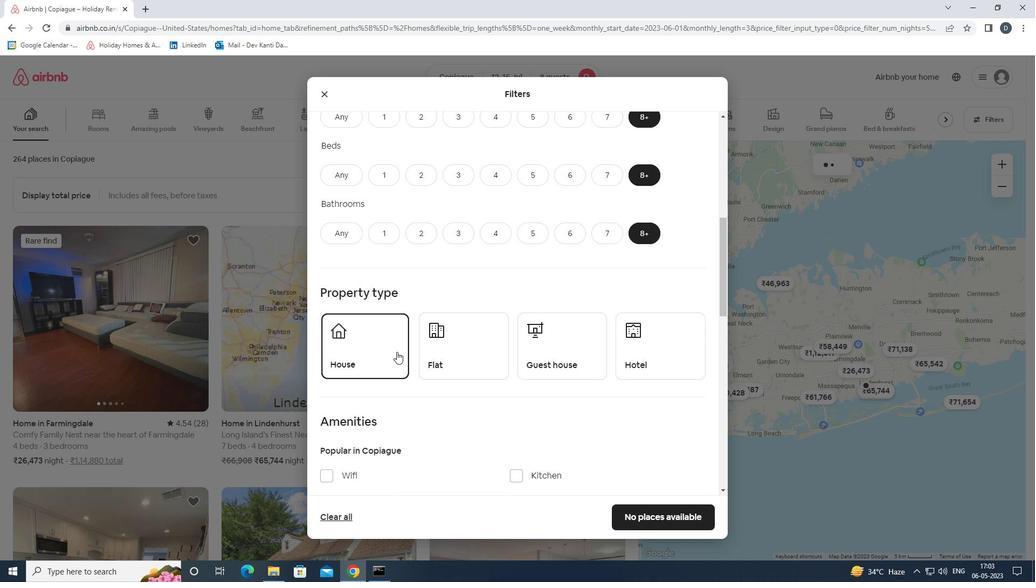 
Action: Mouse pressed left at (449, 345)
Screenshot: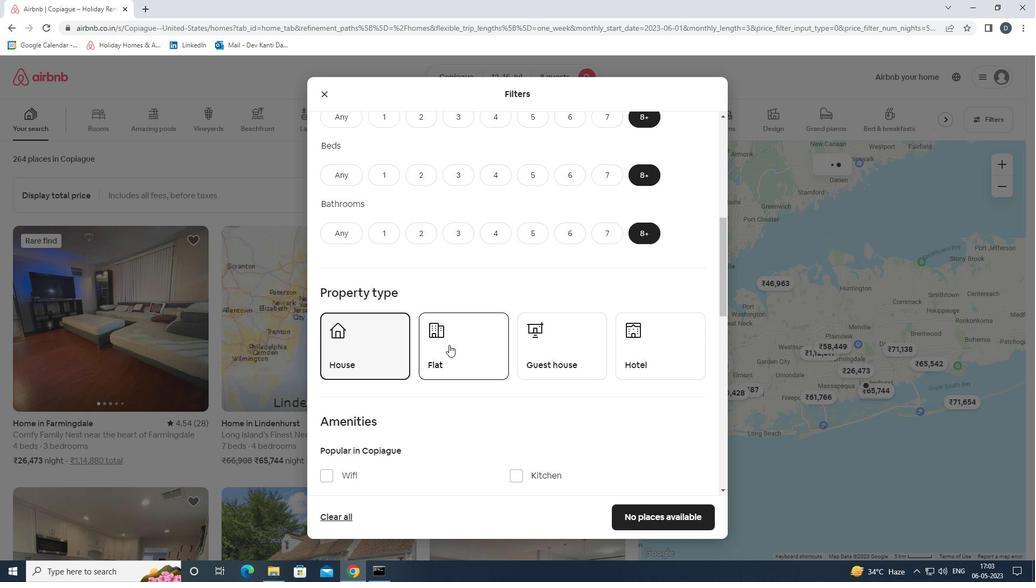 
Action: Mouse moved to (540, 338)
Screenshot: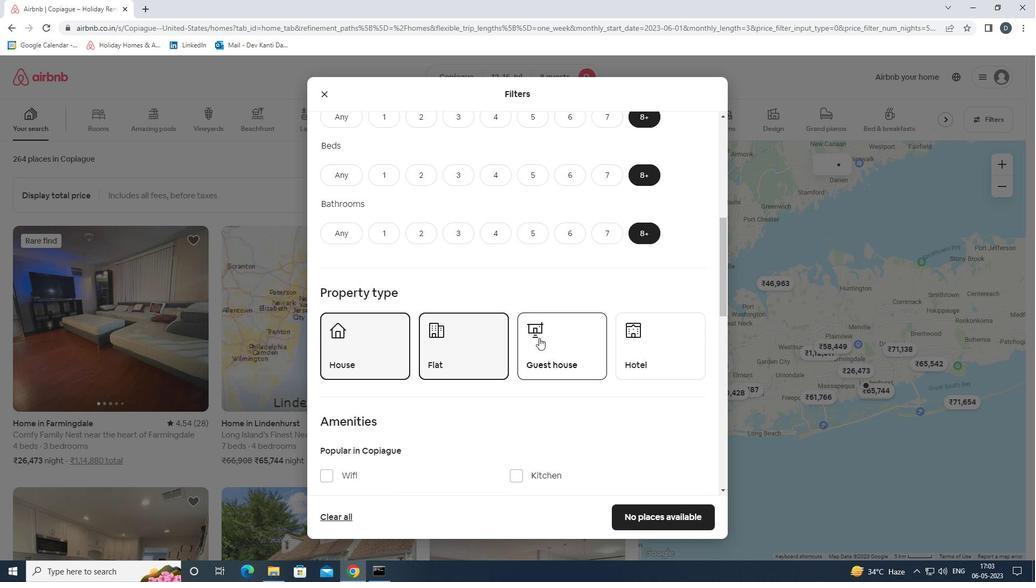 
Action: Mouse pressed left at (540, 338)
Screenshot: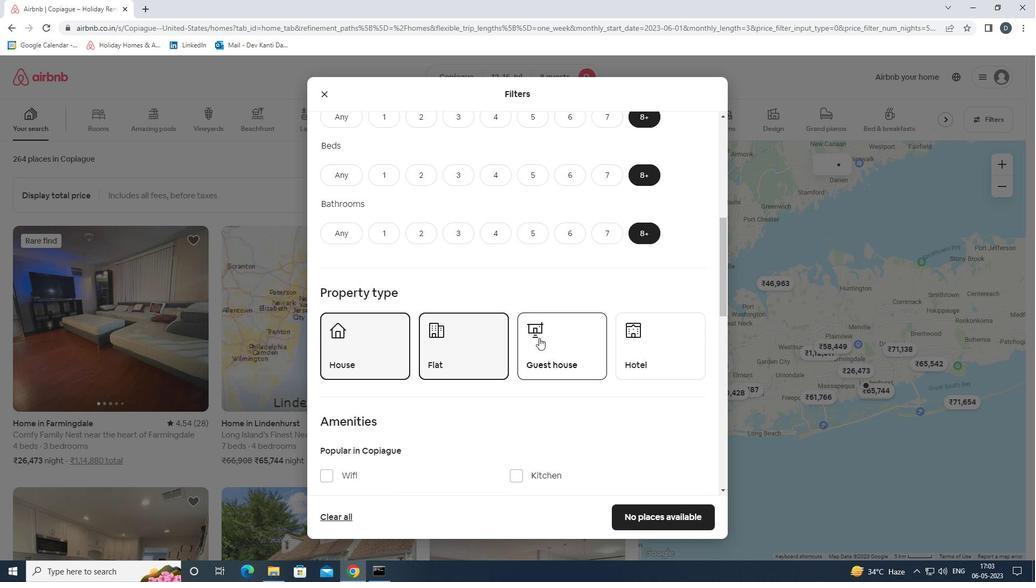 
Action: Mouse moved to (633, 337)
Screenshot: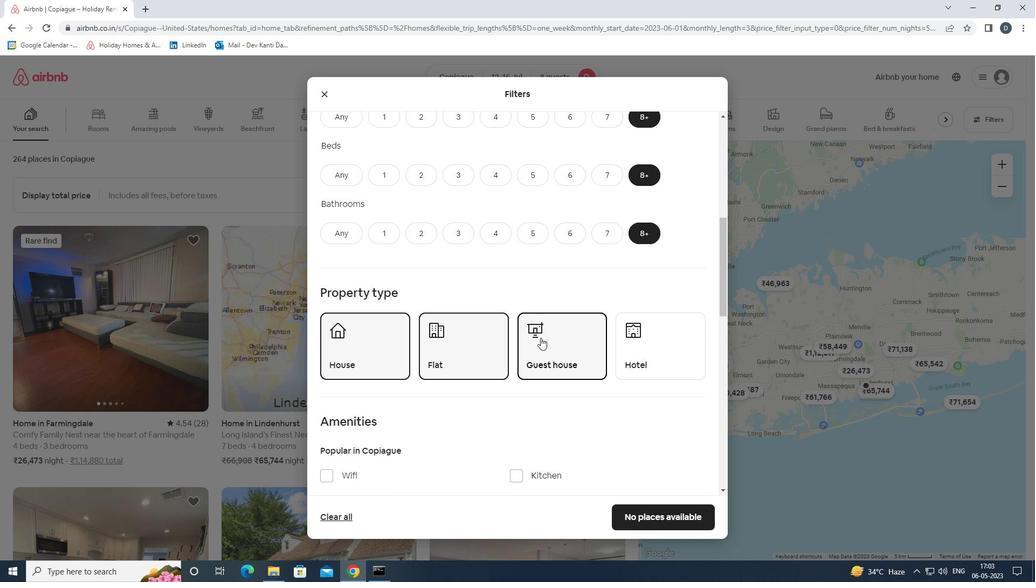 
Action: Mouse pressed left at (633, 337)
Screenshot: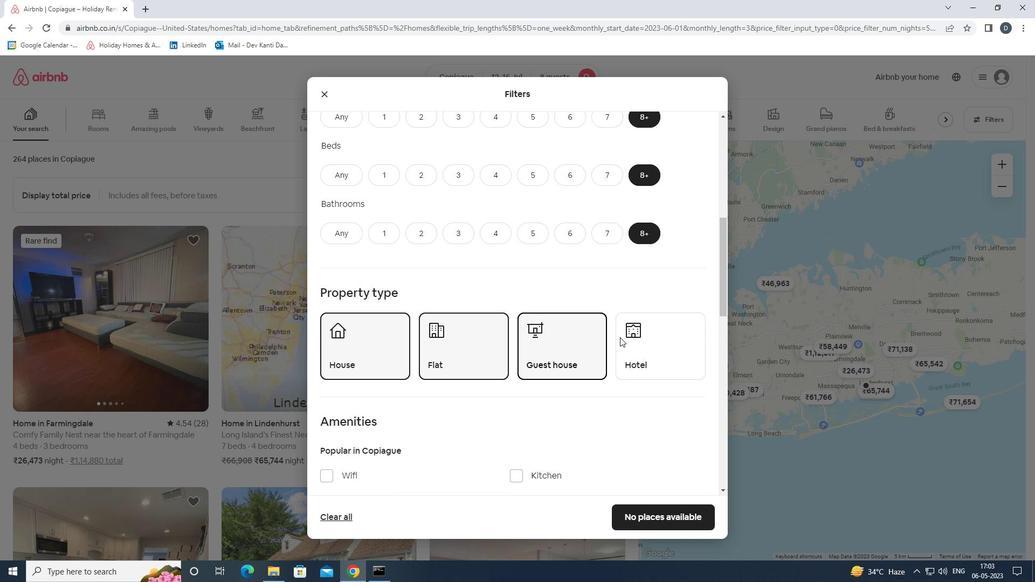 
Action: Mouse scrolled (633, 337) with delta (0, 0)
Screenshot: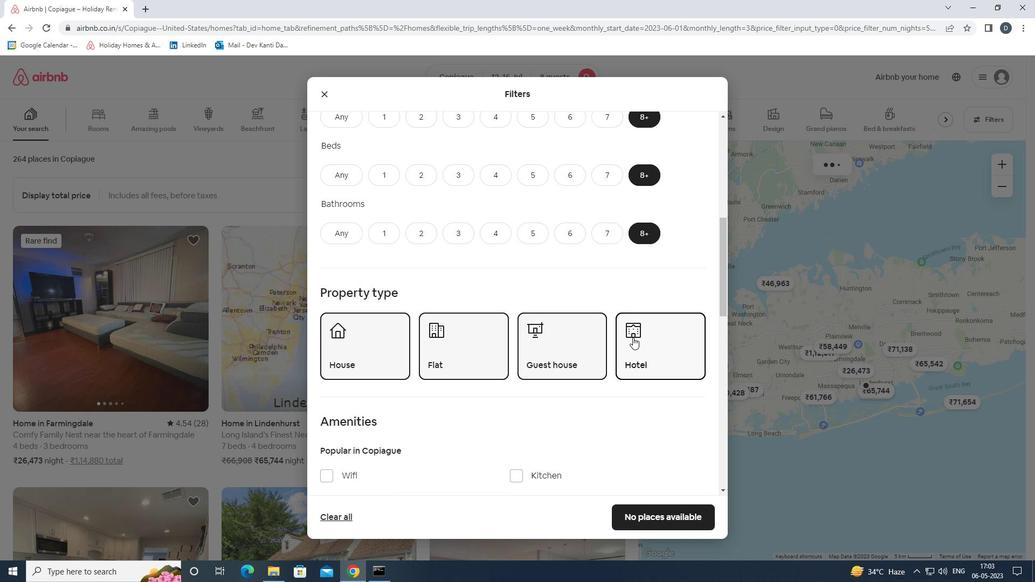 
Action: Mouse scrolled (633, 337) with delta (0, 0)
Screenshot: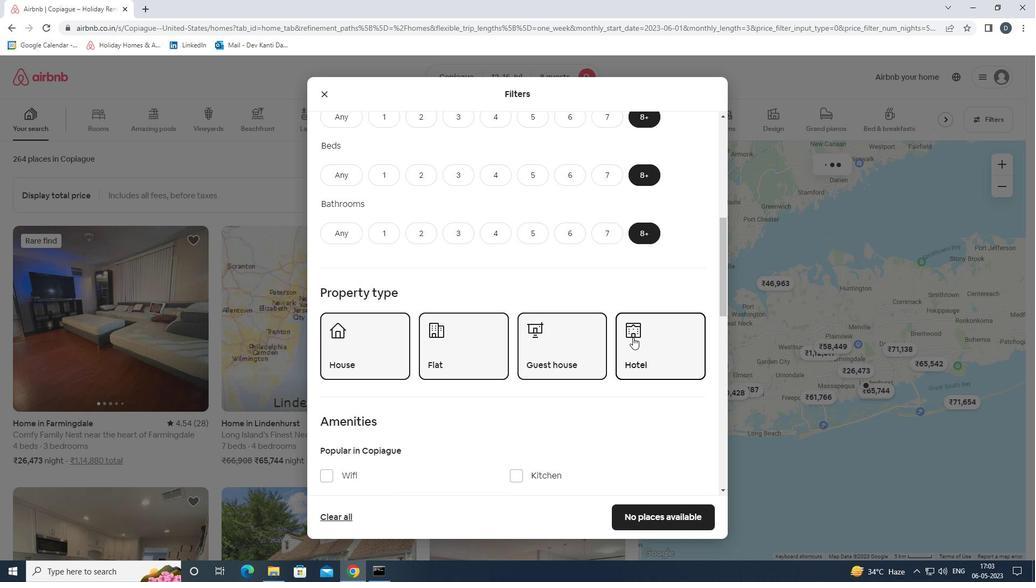 
Action: Mouse scrolled (633, 337) with delta (0, 0)
Screenshot: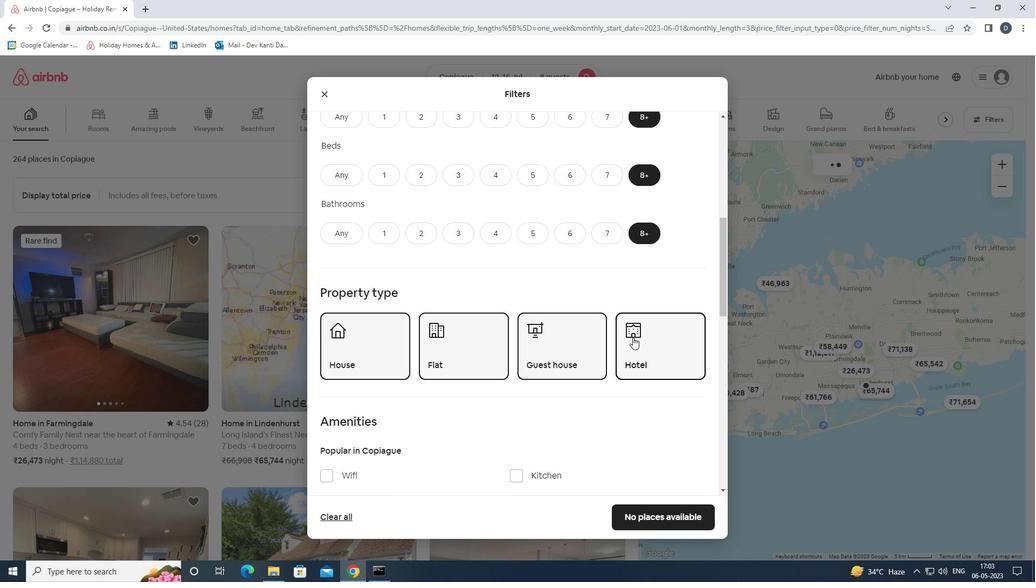 
Action: Mouse moved to (345, 317)
Screenshot: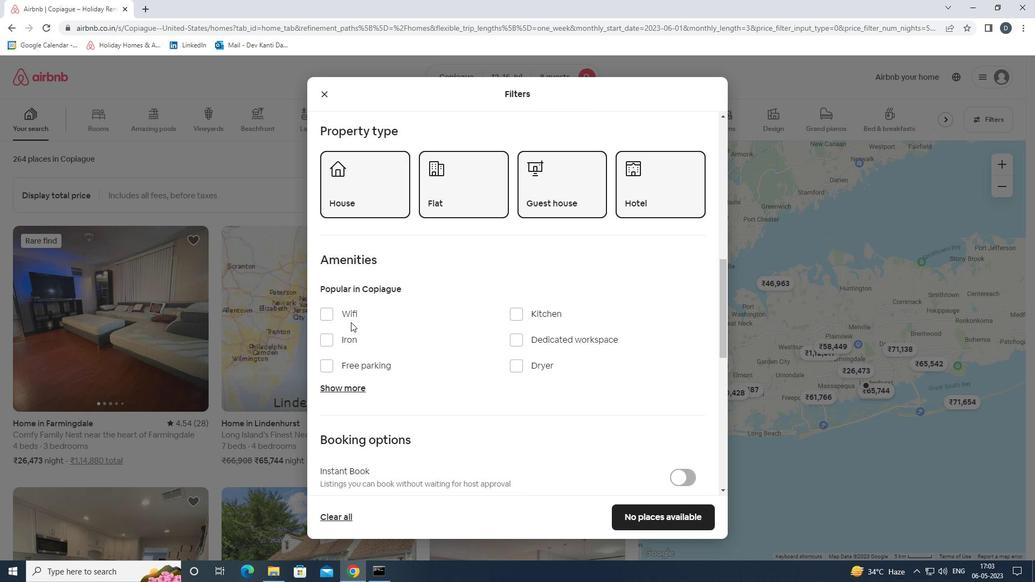 
Action: Mouse pressed left at (345, 317)
Screenshot: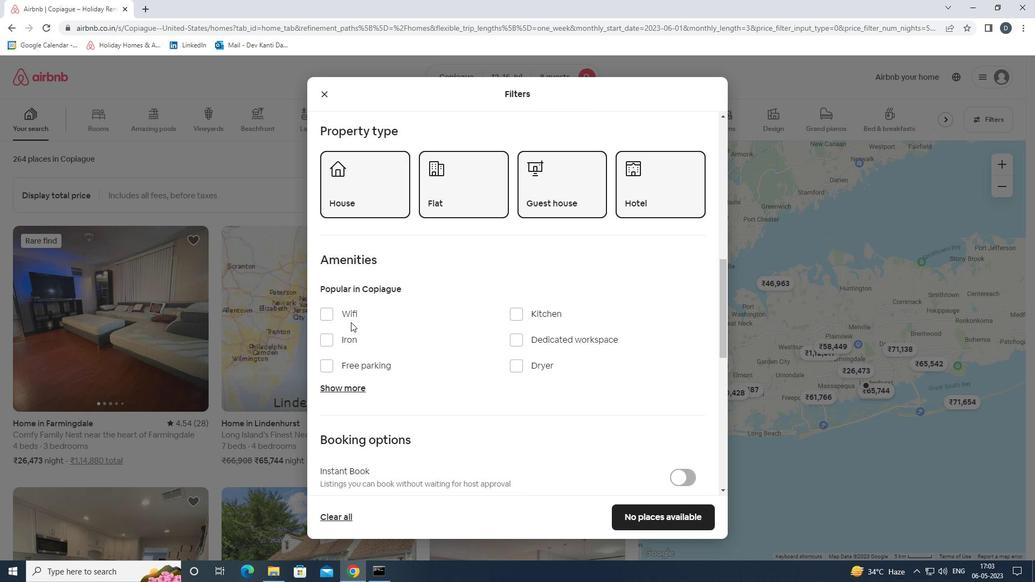 
Action: Mouse moved to (363, 369)
Screenshot: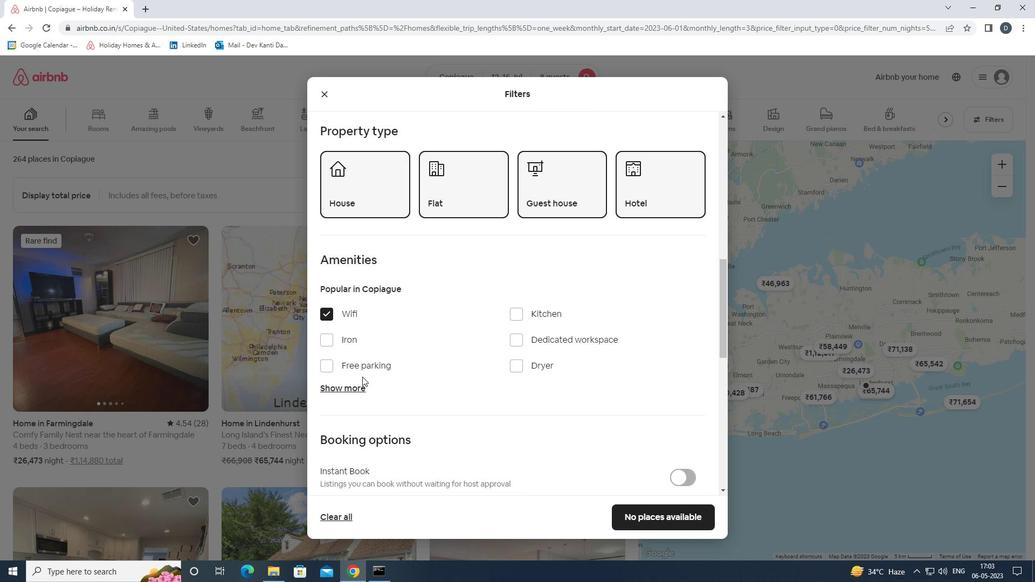 
Action: Mouse pressed left at (363, 369)
Screenshot: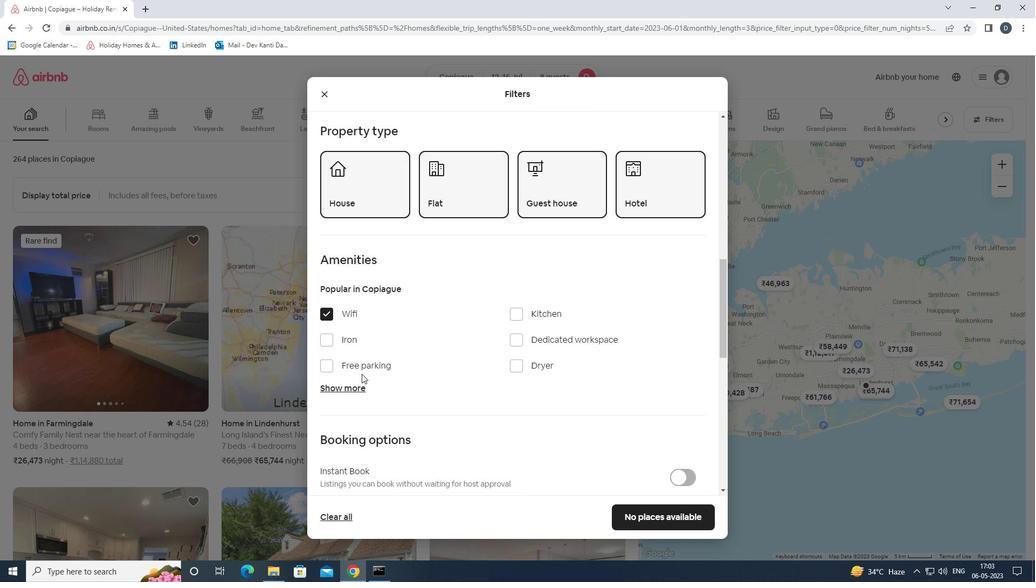 
Action: Mouse moved to (357, 385)
Screenshot: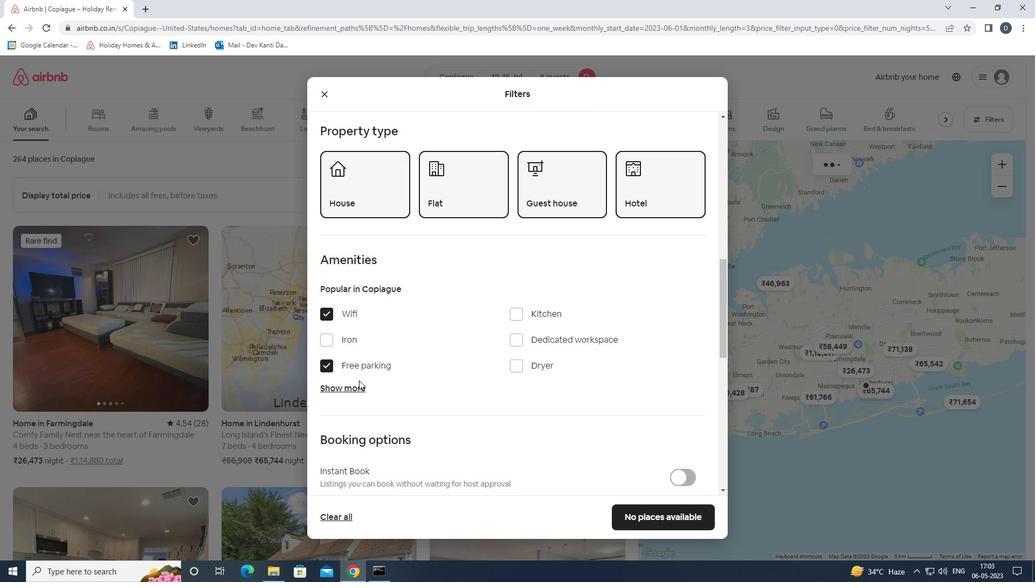 
Action: Mouse pressed left at (357, 385)
Screenshot: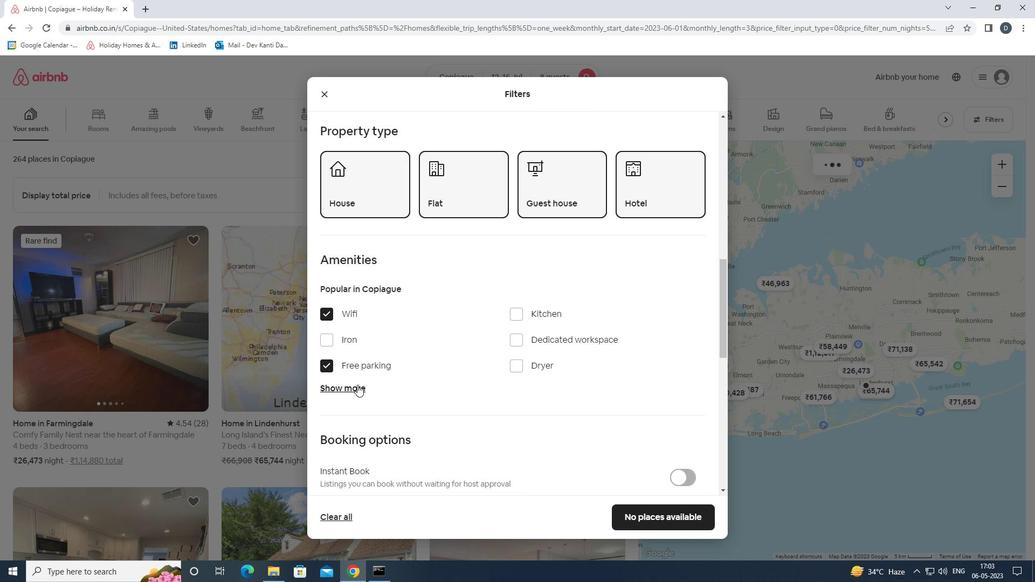 
Action: Mouse moved to (412, 367)
Screenshot: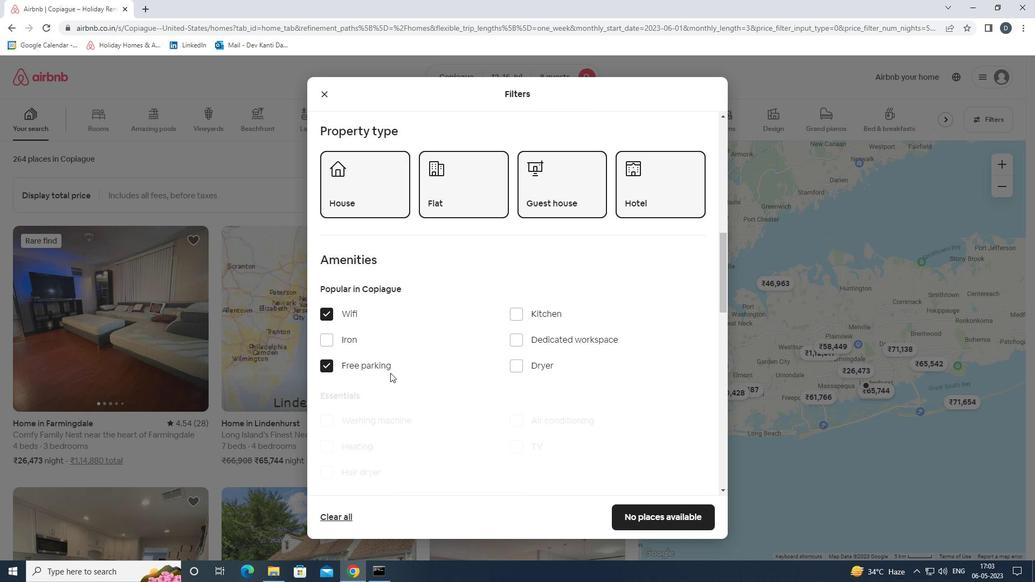 
Action: Mouse scrolled (412, 366) with delta (0, 0)
Screenshot: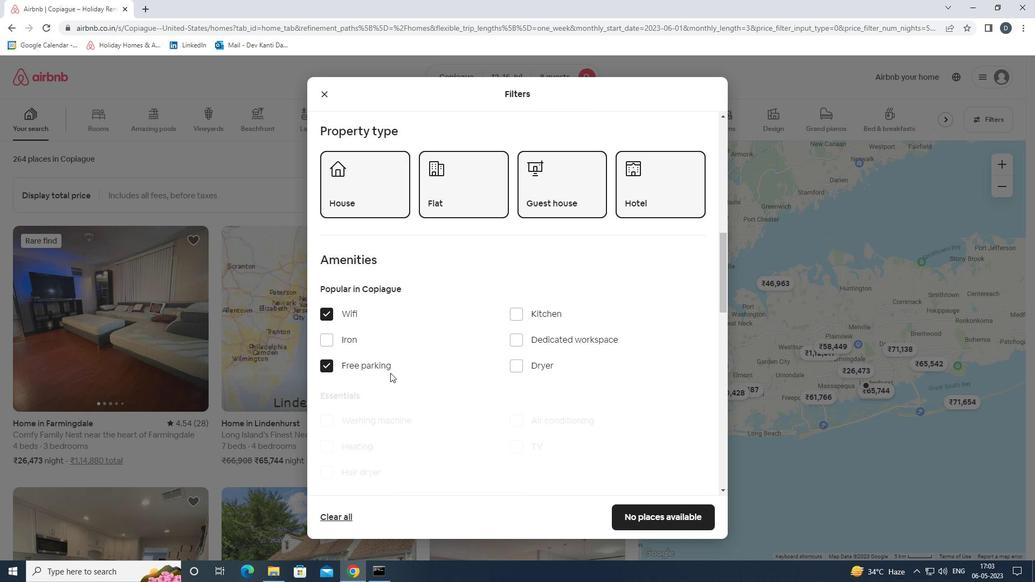 
Action: Mouse moved to (420, 366)
Screenshot: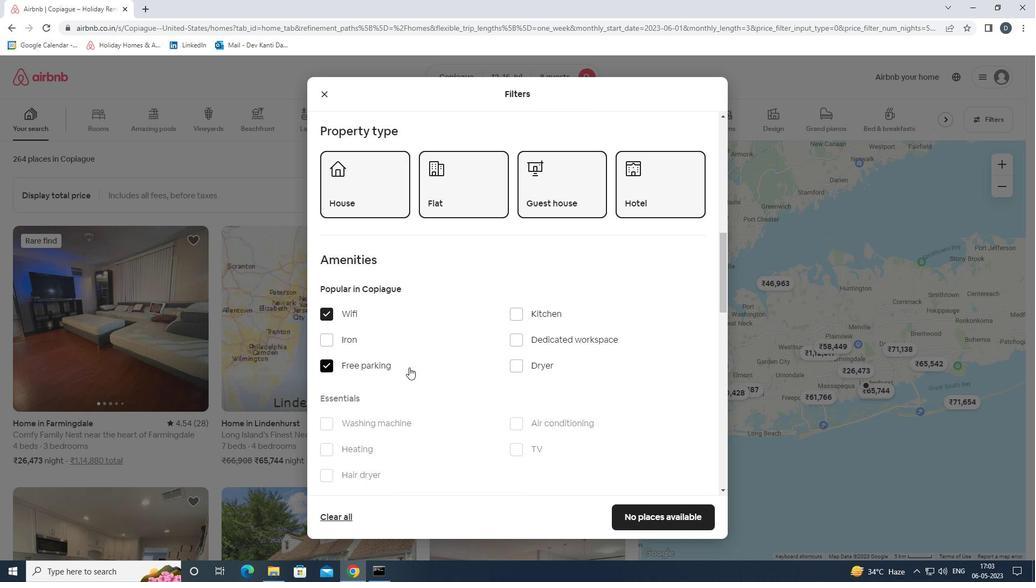 
Action: Mouse scrolled (420, 366) with delta (0, 0)
Screenshot: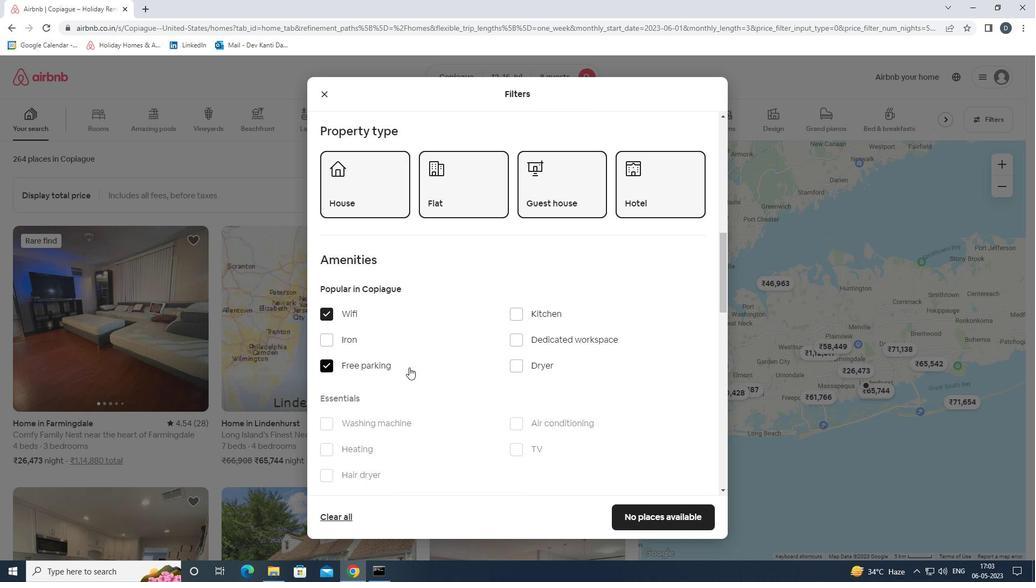 
Action: Mouse moved to (515, 339)
Screenshot: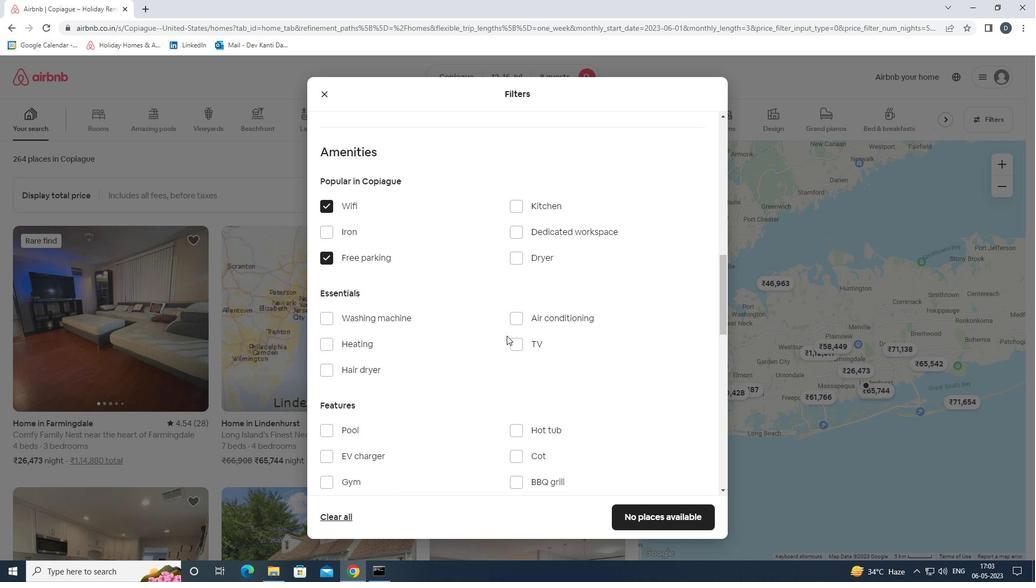 
Action: Mouse pressed left at (515, 339)
Screenshot: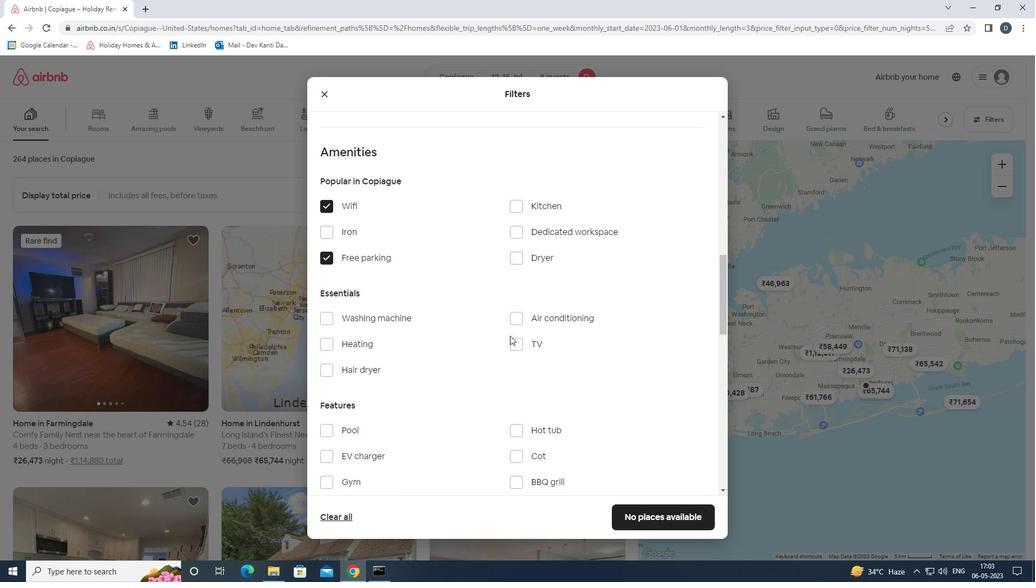 
Action: Mouse scrolled (515, 338) with delta (0, 0)
Screenshot: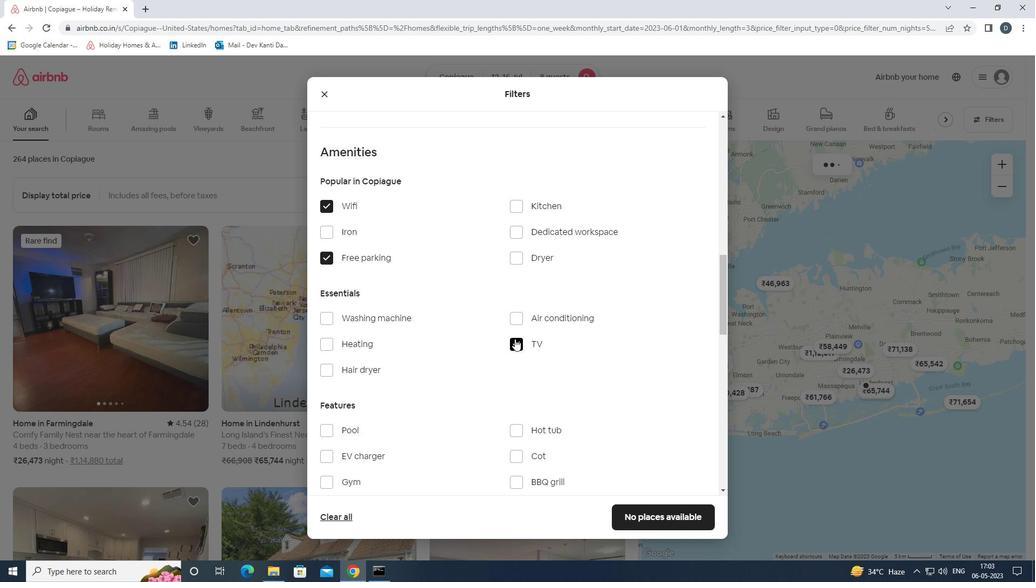 
Action: Mouse moved to (515, 339)
Screenshot: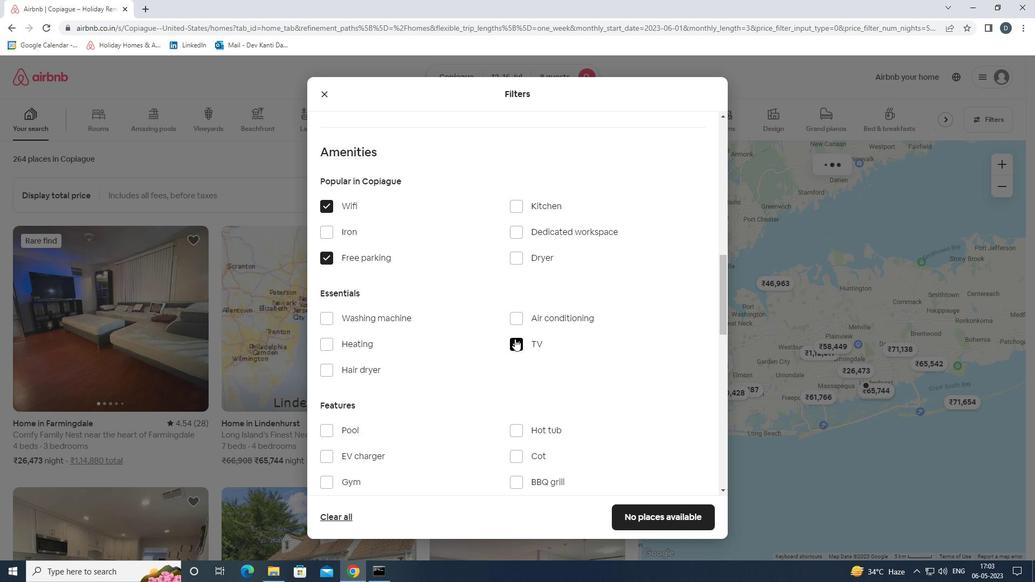 
Action: Mouse scrolled (515, 339) with delta (0, 0)
Screenshot: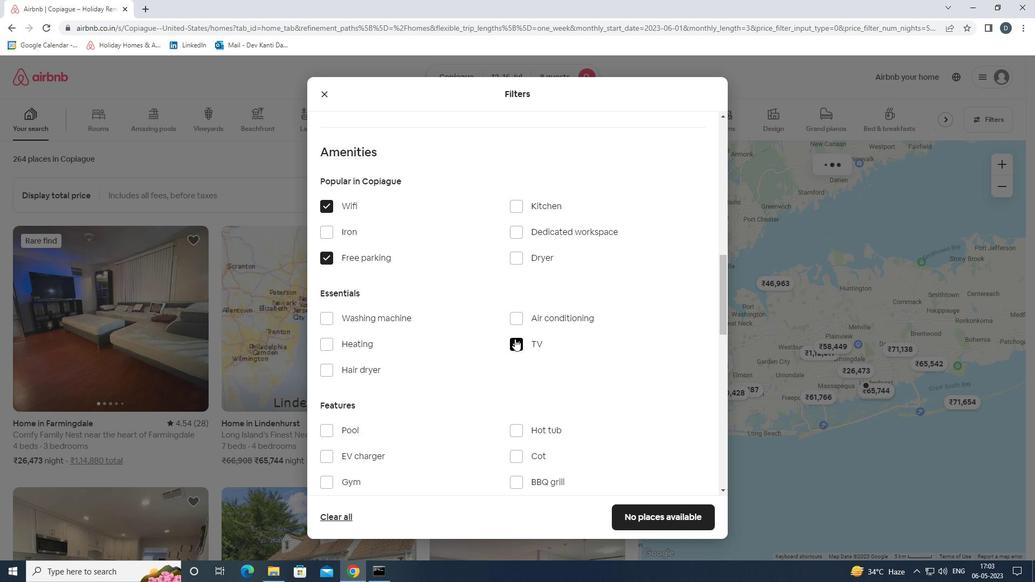 
Action: Mouse moved to (514, 340)
Screenshot: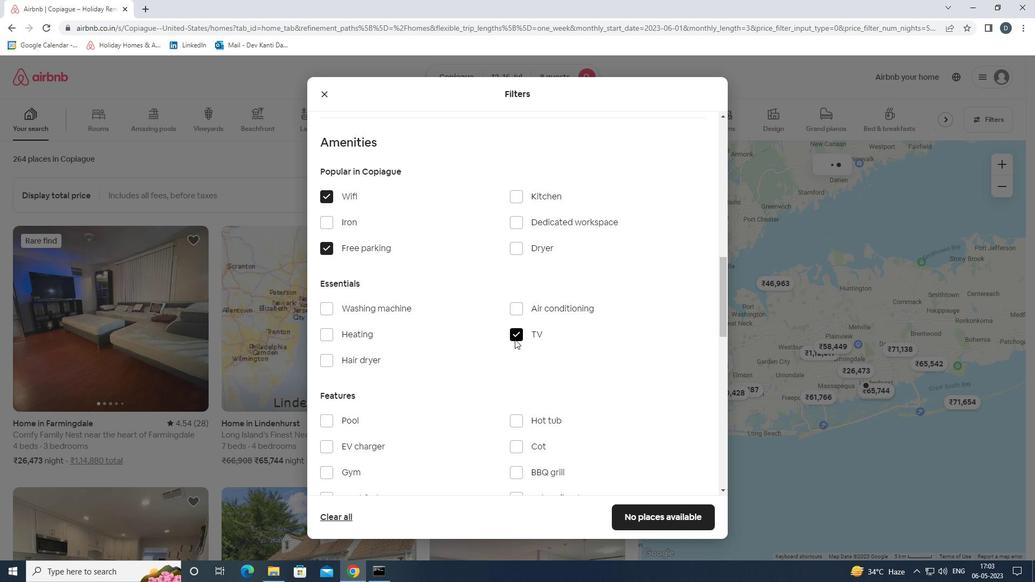 
Action: Mouse scrolled (514, 340) with delta (0, 0)
Screenshot: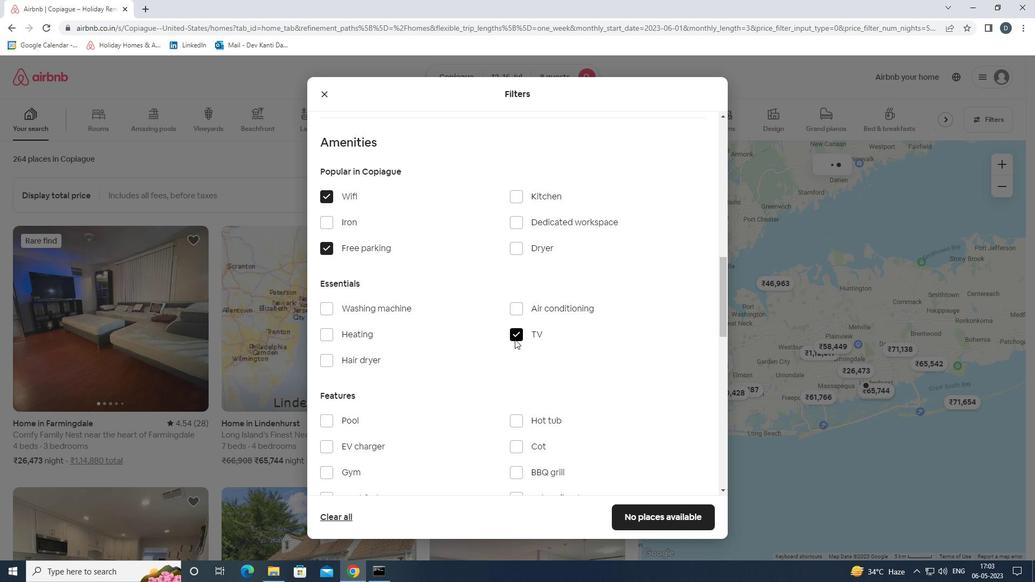 
Action: Mouse moved to (349, 324)
Screenshot: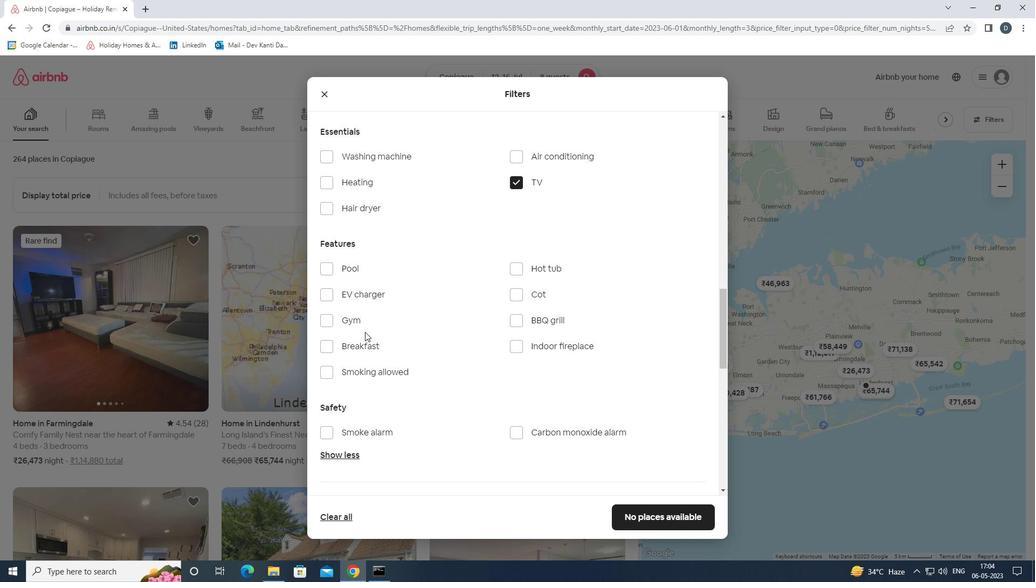 
Action: Mouse pressed left at (349, 324)
Screenshot: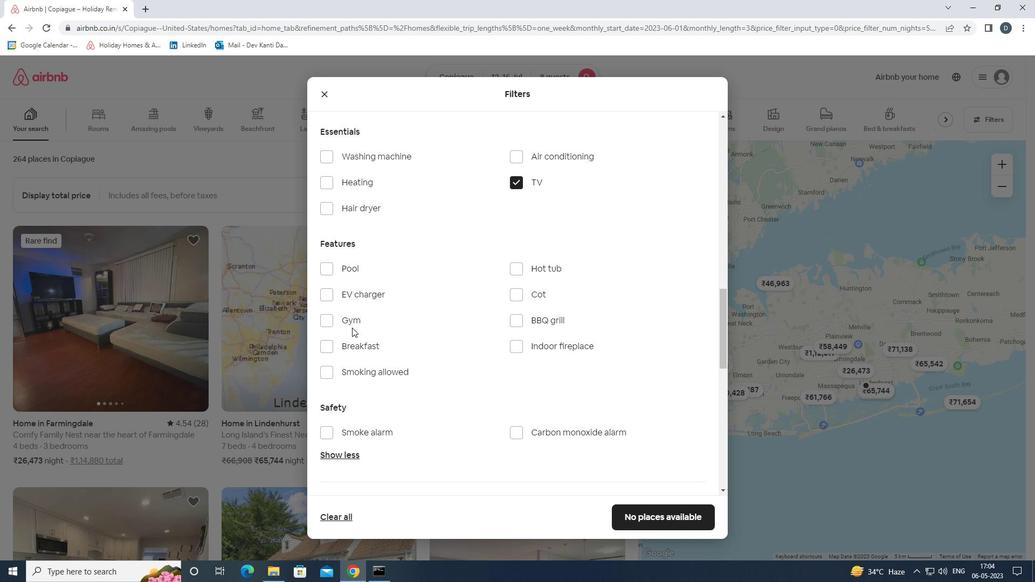 
Action: Mouse moved to (354, 345)
Screenshot: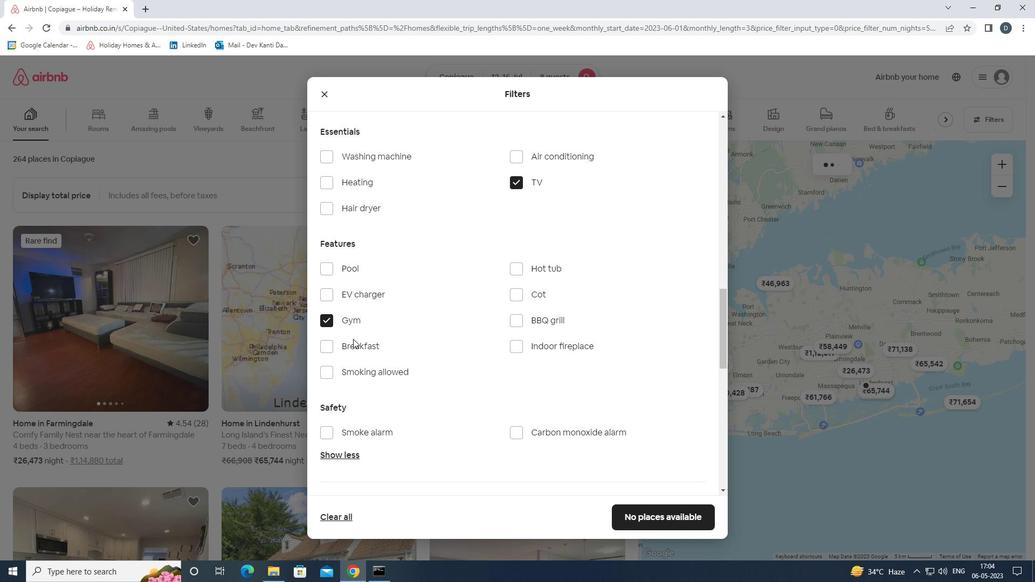 
Action: Mouse pressed left at (354, 345)
Screenshot: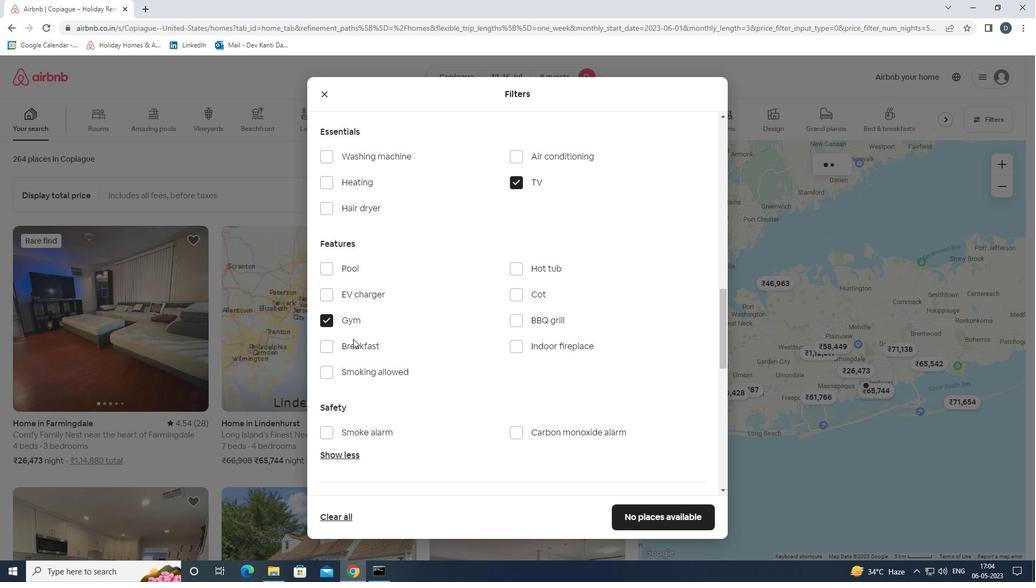 
Action: Mouse moved to (436, 338)
Screenshot: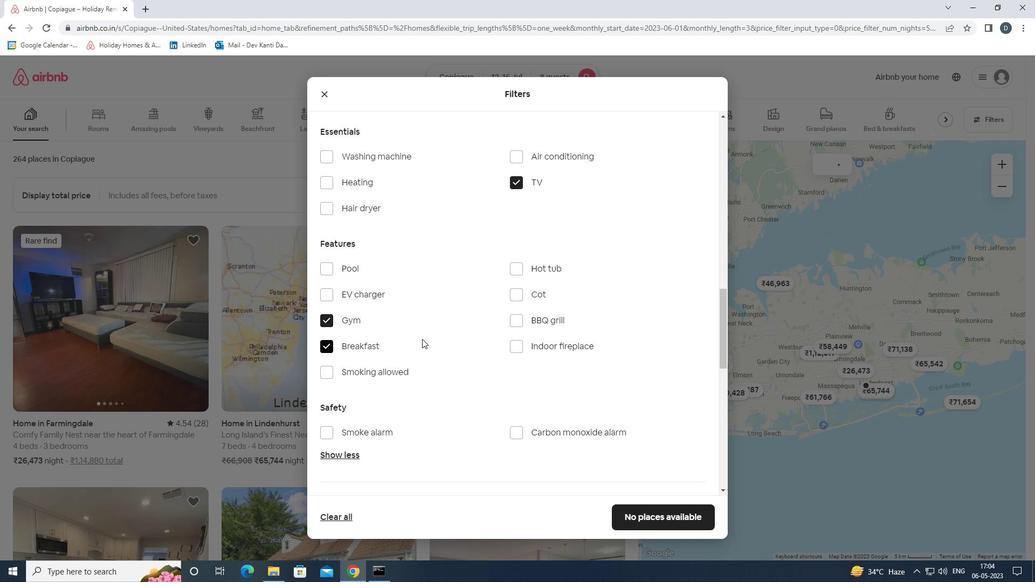 
Action: Mouse scrolled (436, 337) with delta (0, 0)
Screenshot: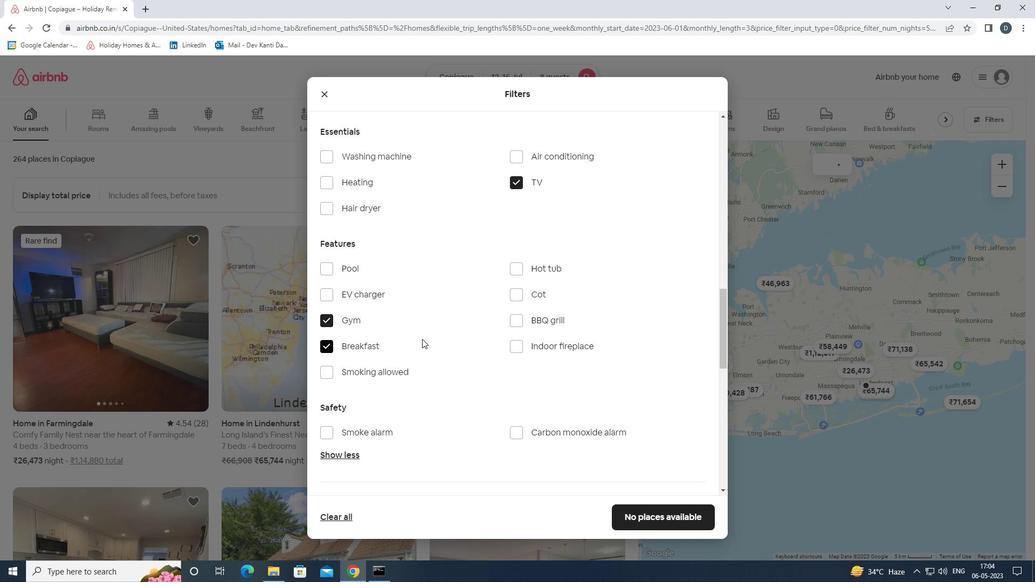 
Action: Mouse moved to (445, 340)
Screenshot: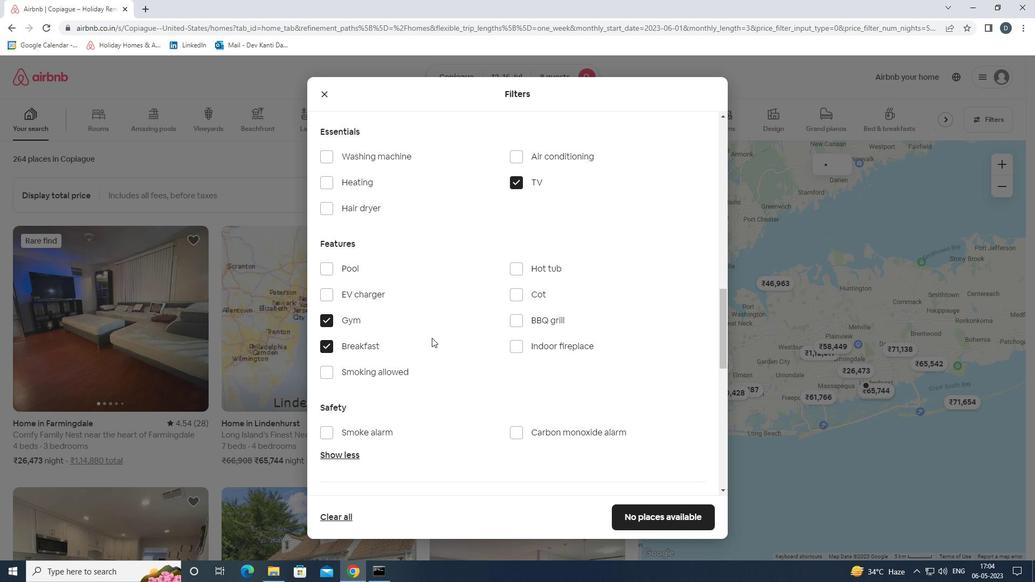 
Action: Mouse scrolled (445, 340) with delta (0, 0)
Screenshot: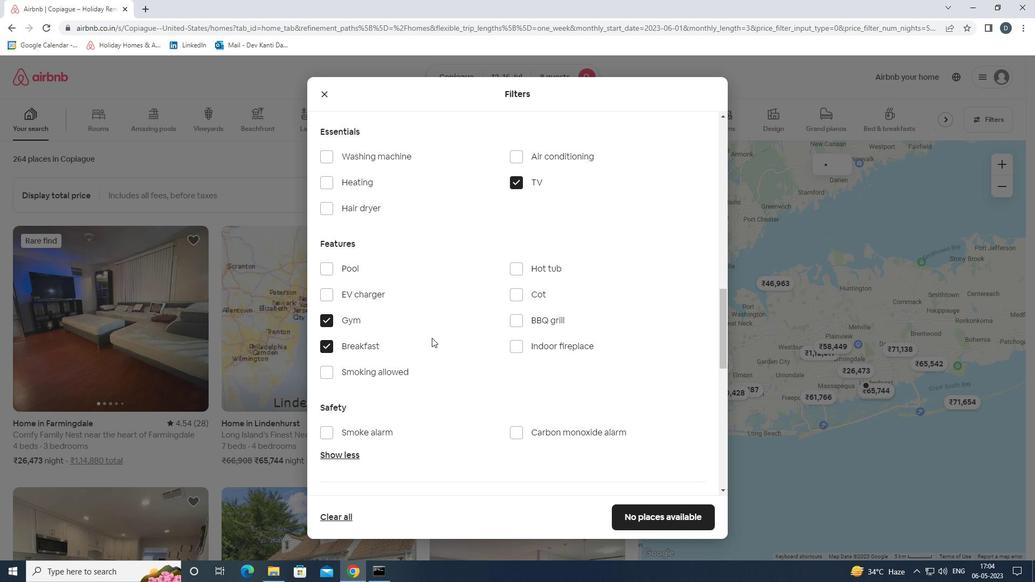 
Action: Mouse moved to (463, 342)
Screenshot: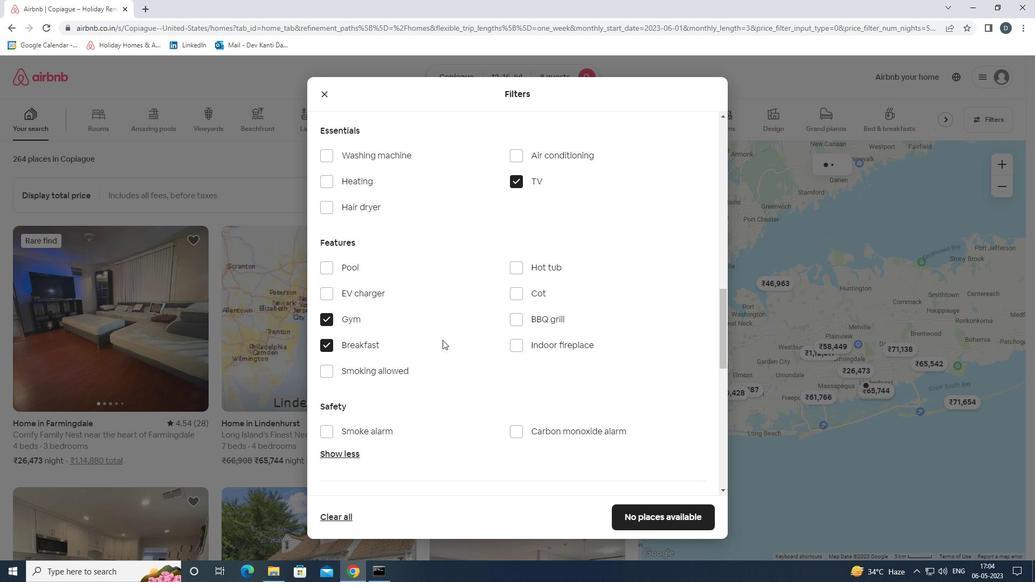 
Action: Mouse scrolled (463, 341) with delta (0, 0)
Screenshot: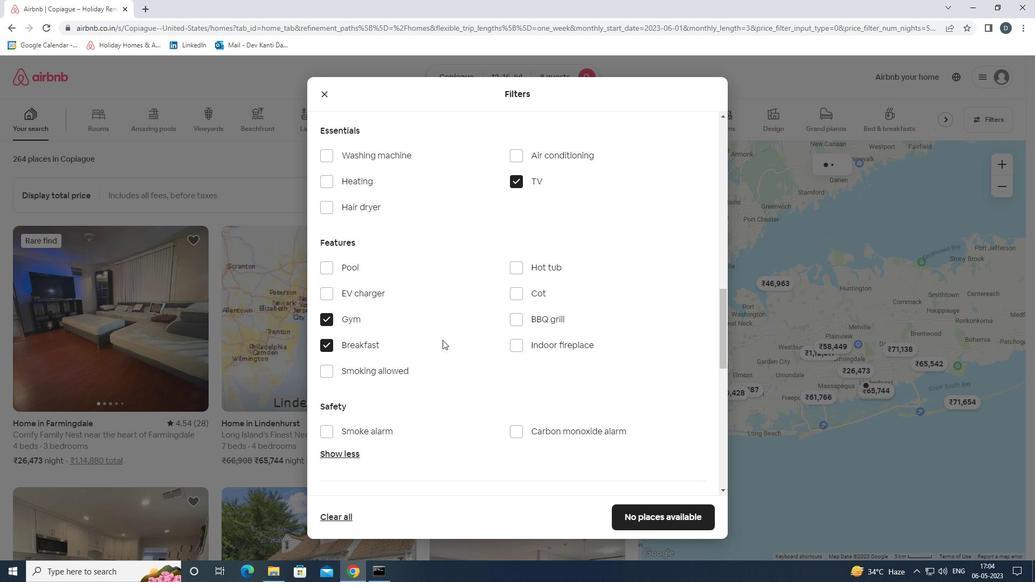 
Action: Mouse moved to (477, 343)
Screenshot: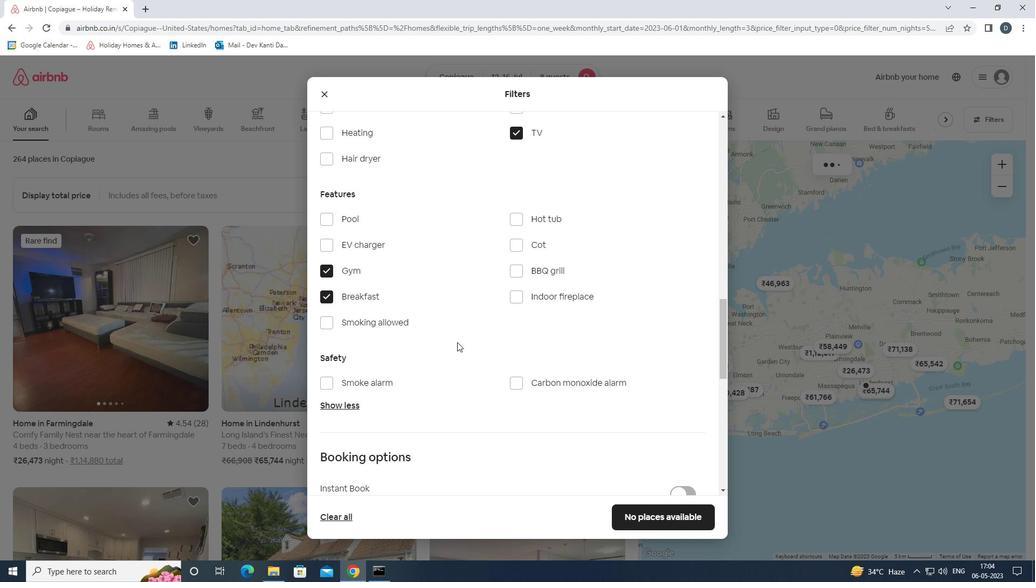 
Action: Mouse scrolled (477, 343) with delta (0, 0)
Screenshot: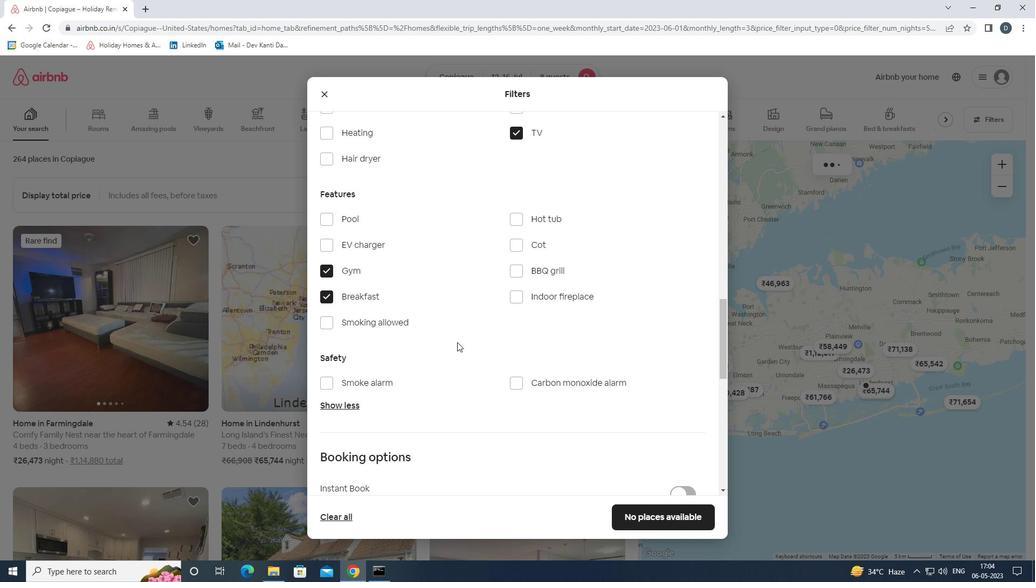 
Action: Mouse moved to (679, 364)
Screenshot: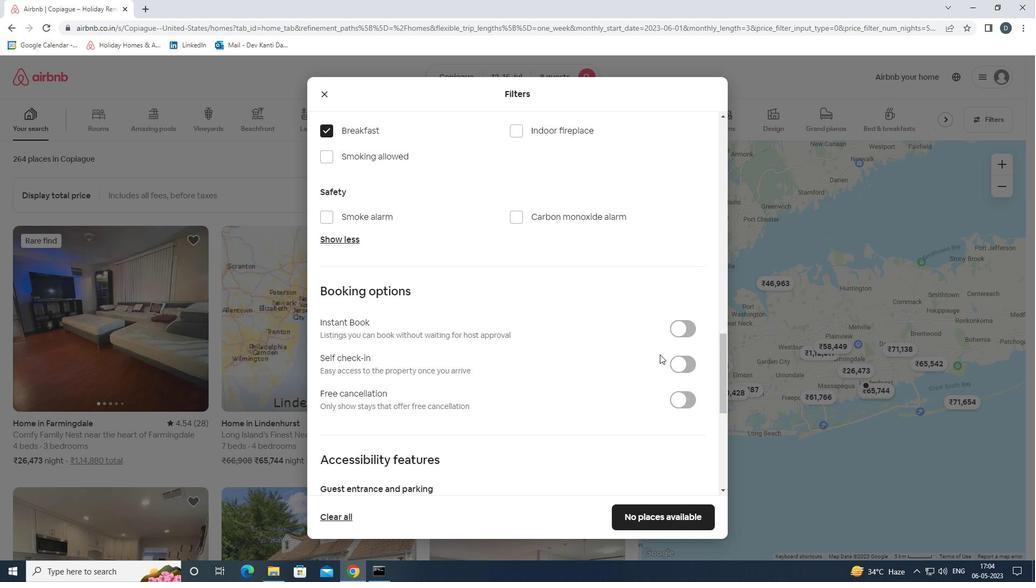 
Action: Mouse pressed left at (679, 364)
Screenshot: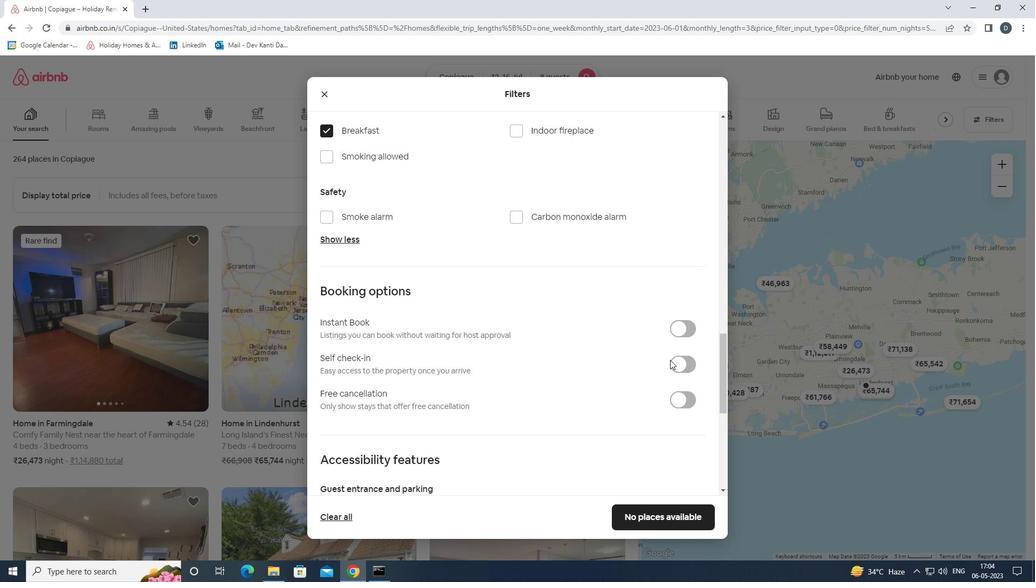 
Action: Mouse moved to (617, 366)
Screenshot: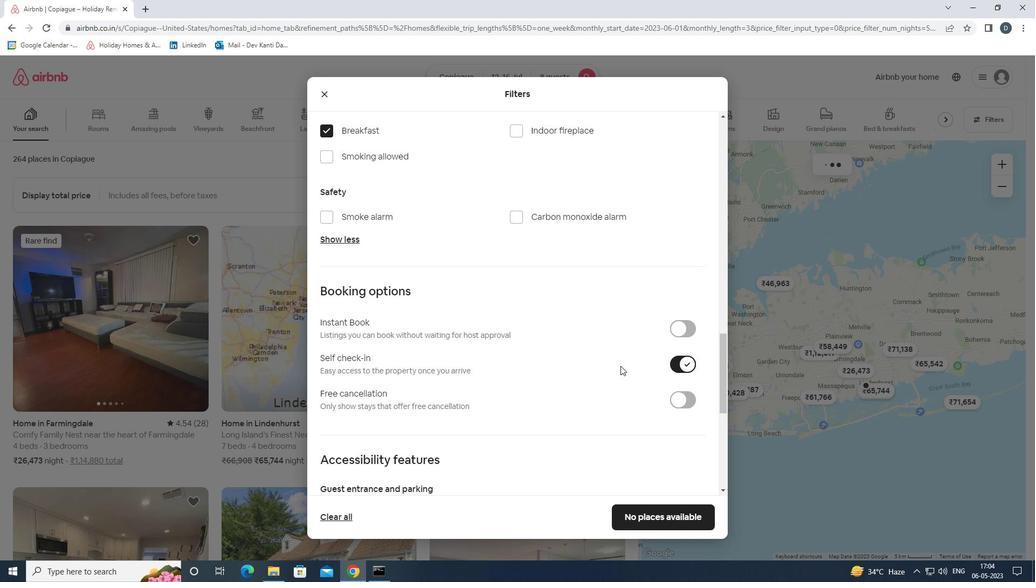 
Action: Mouse scrolled (617, 365) with delta (0, 0)
Screenshot: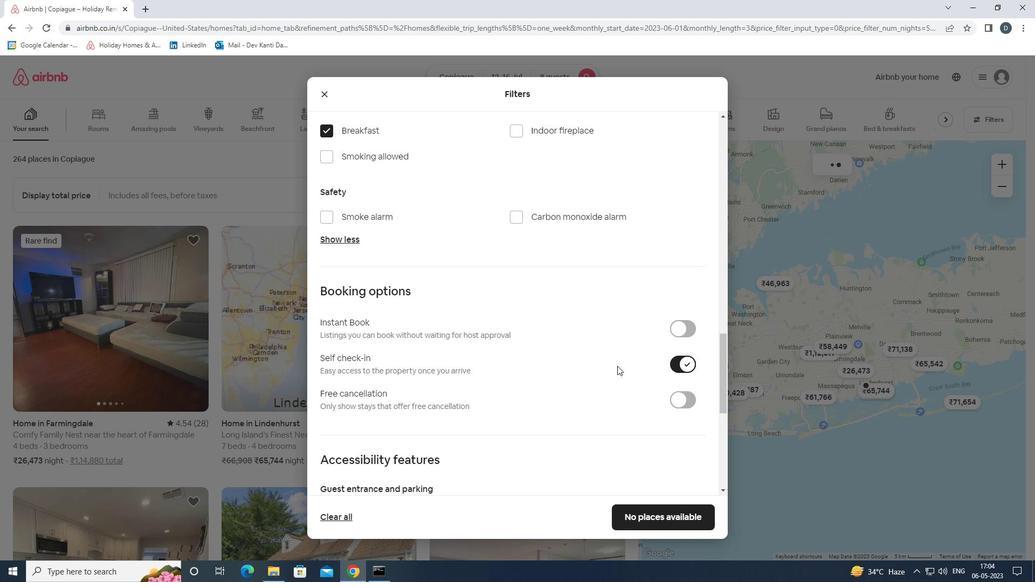 
Action: Mouse scrolled (617, 365) with delta (0, 0)
Screenshot: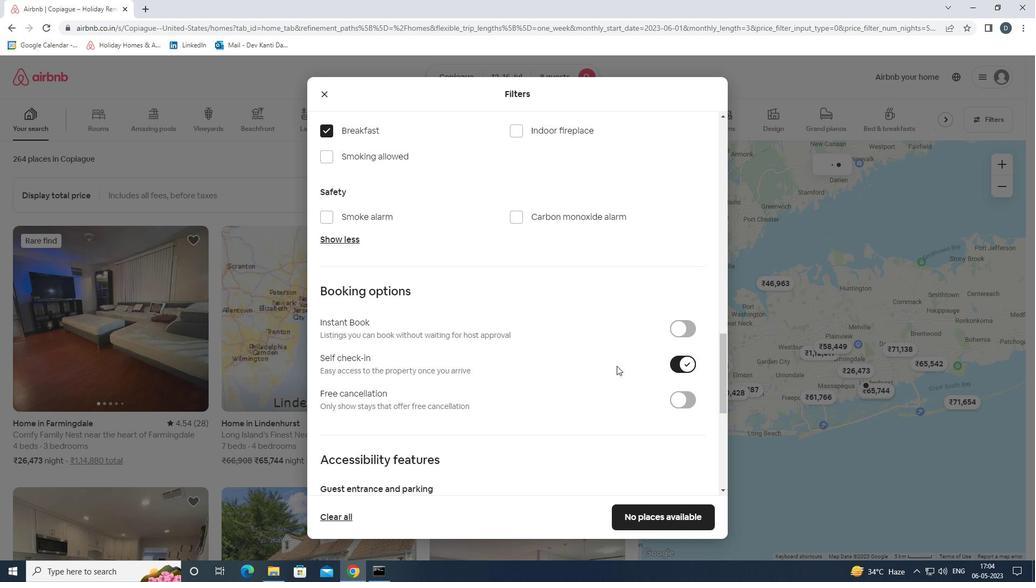 
Action: Mouse scrolled (617, 365) with delta (0, 0)
Screenshot: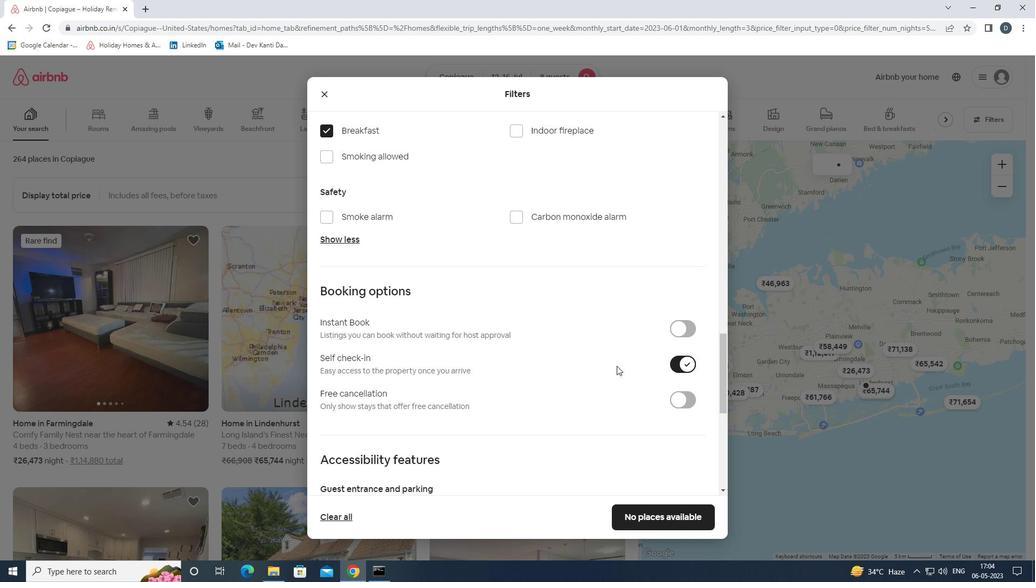 
Action: Mouse scrolled (617, 365) with delta (0, 0)
Screenshot: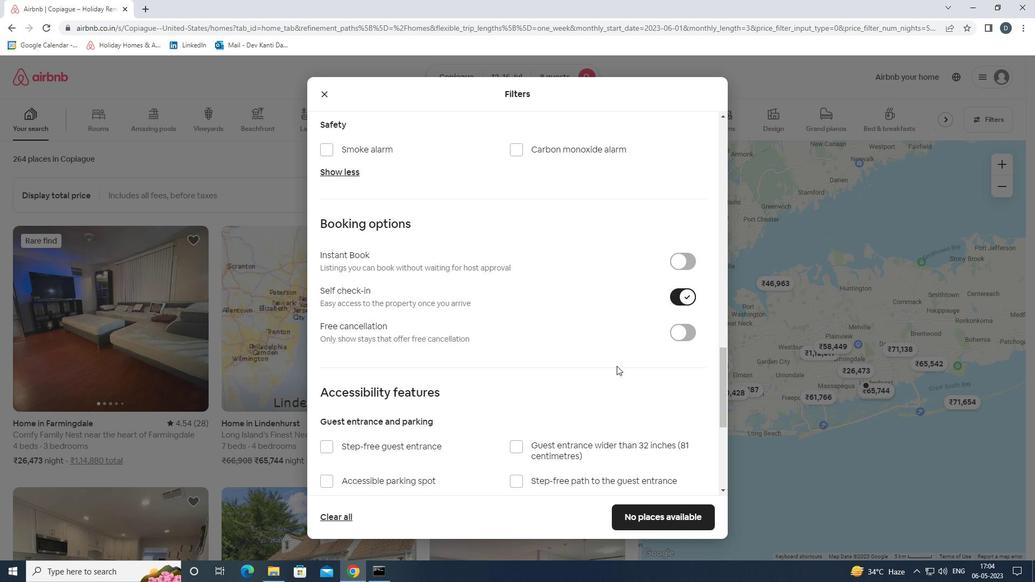 
Action: Mouse scrolled (617, 365) with delta (0, 0)
Screenshot: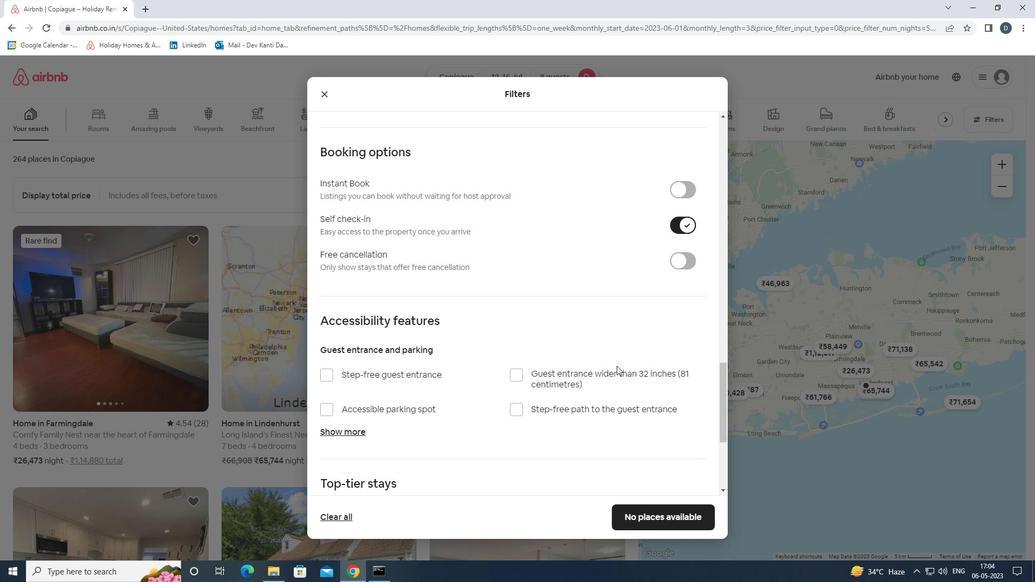 
Action: Mouse scrolled (617, 365) with delta (0, 0)
Screenshot: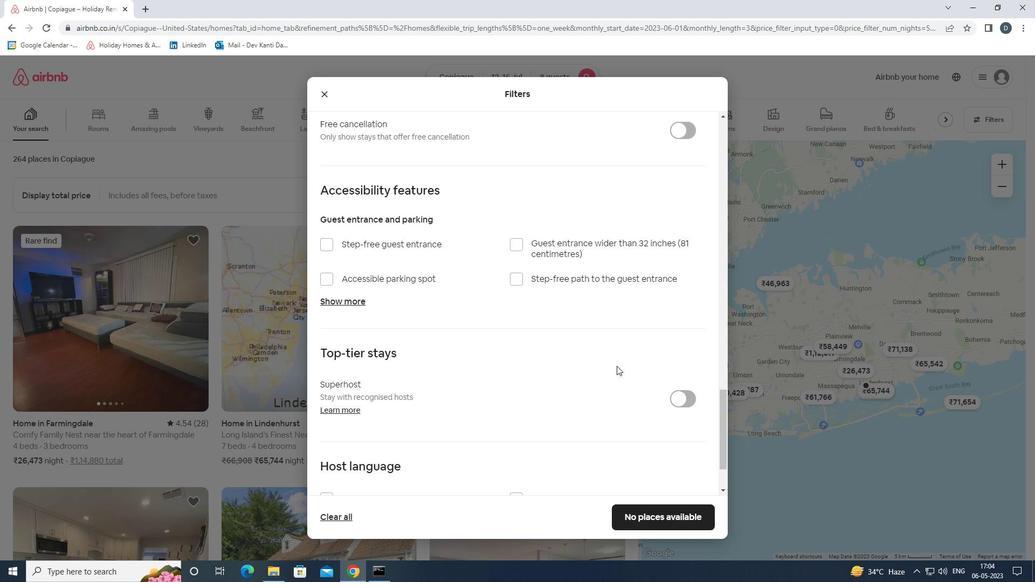 
Action: Mouse scrolled (617, 365) with delta (0, 0)
Screenshot: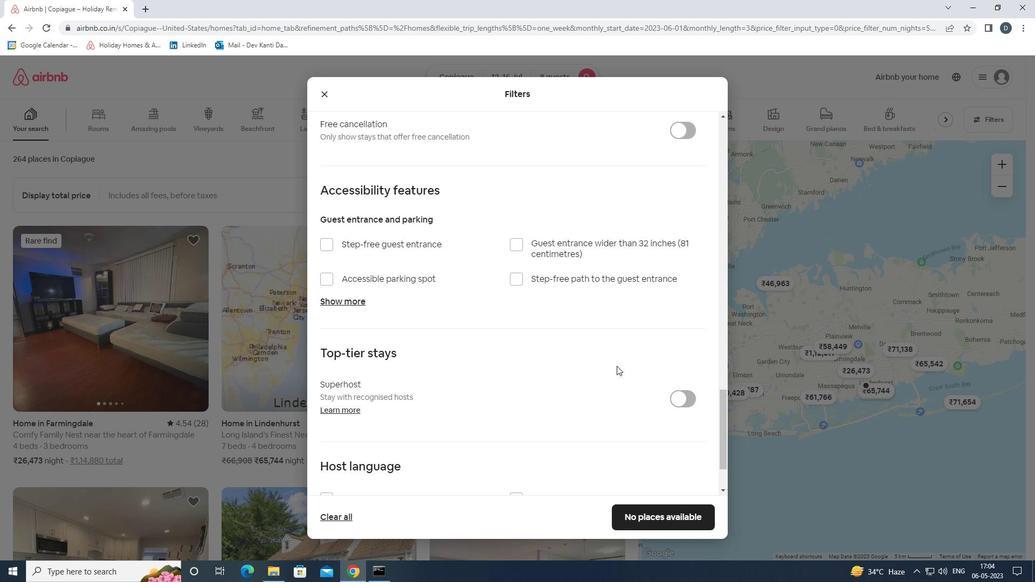 
Action: Mouse scrolled (617, 365) with delta (0, 0)
Screenshot: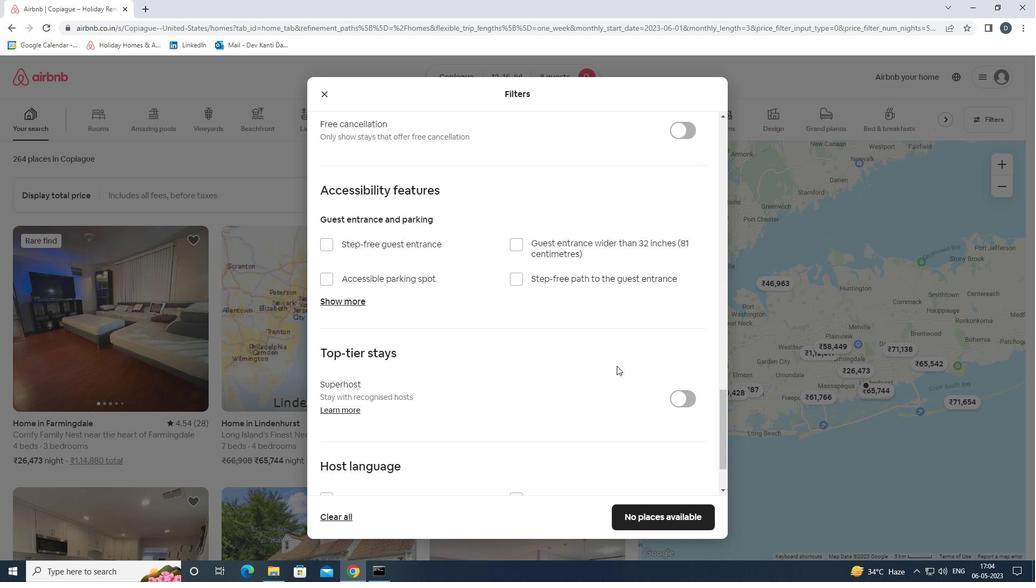 
Action: Mouse moved to (616, 366)
Screenshot: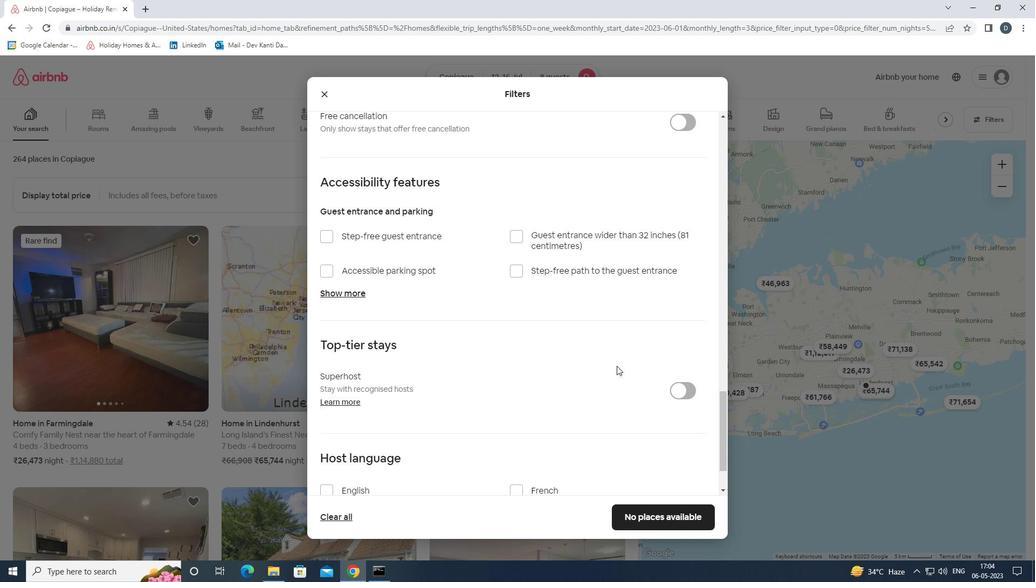 
Action: Mouse scrolled (616, 365) with delta (0, 0)
Screenshot: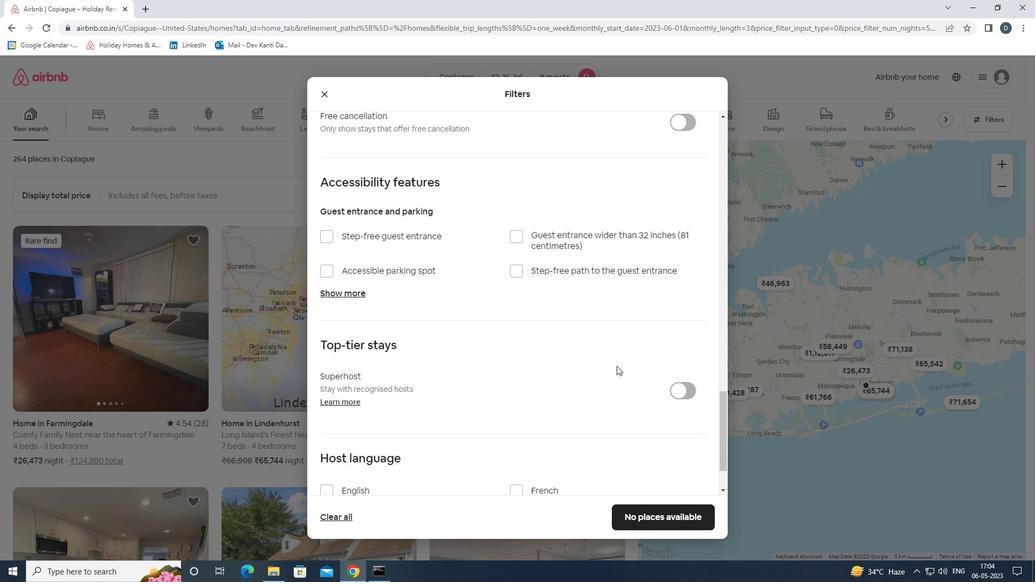 
Action: Mouse moved to (361, 419)
Screenshot: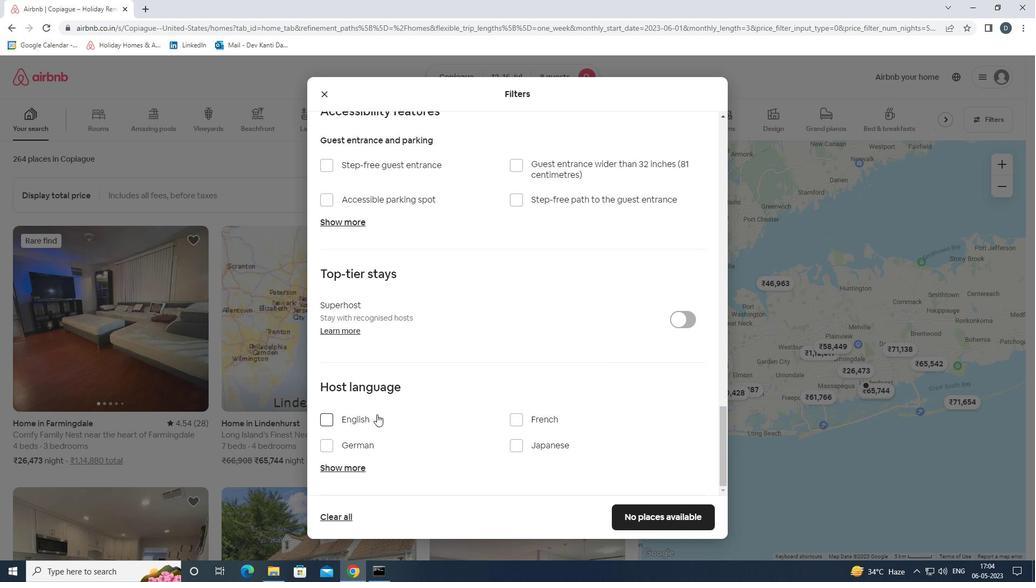 
Action: Mouse pressed left at (361, 419)
Screenshot: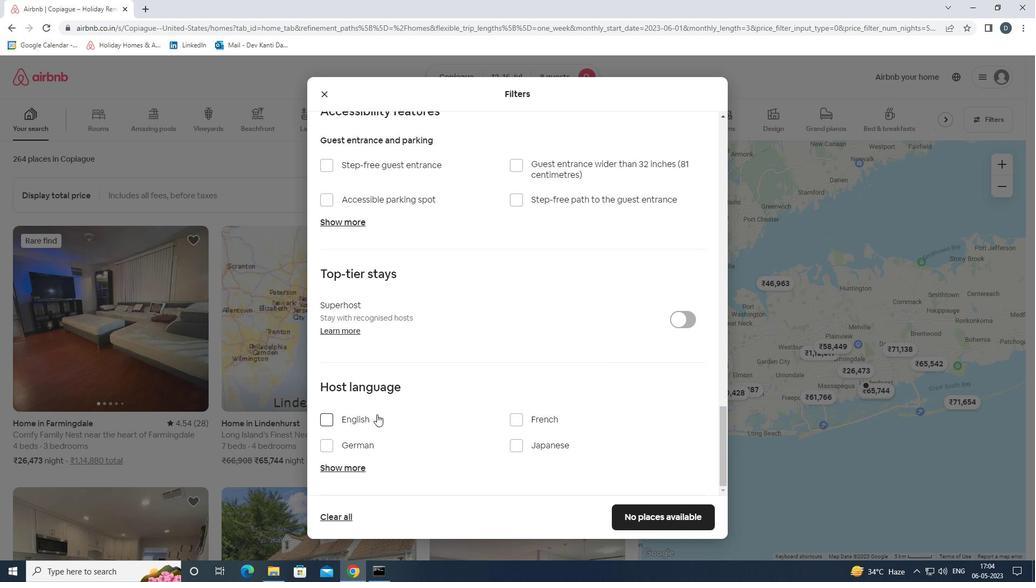
Action: Mouse moved to (640, 509)
Screenshot: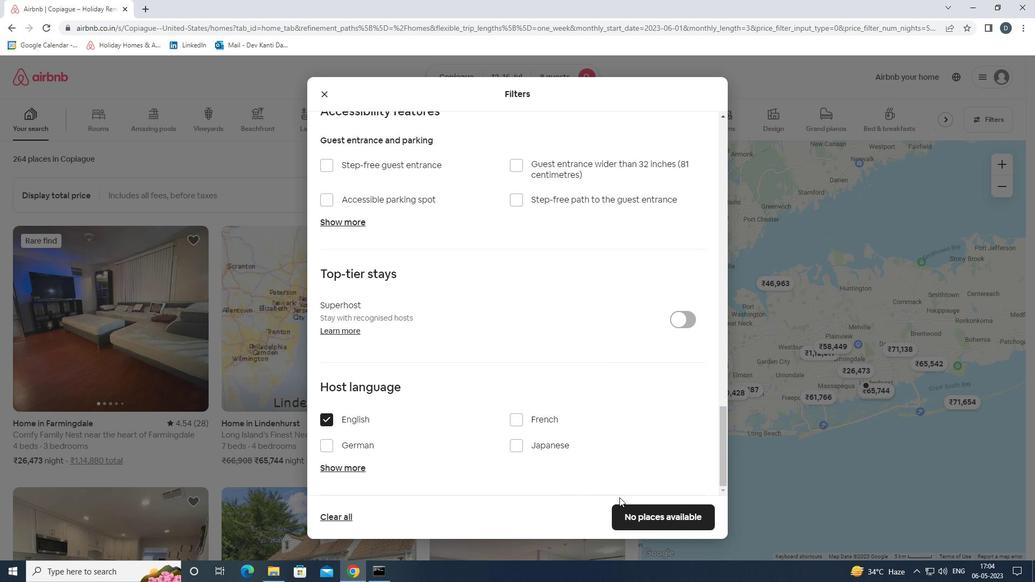 
Action: Mouse pressed left at (640, 509)
Screenshot: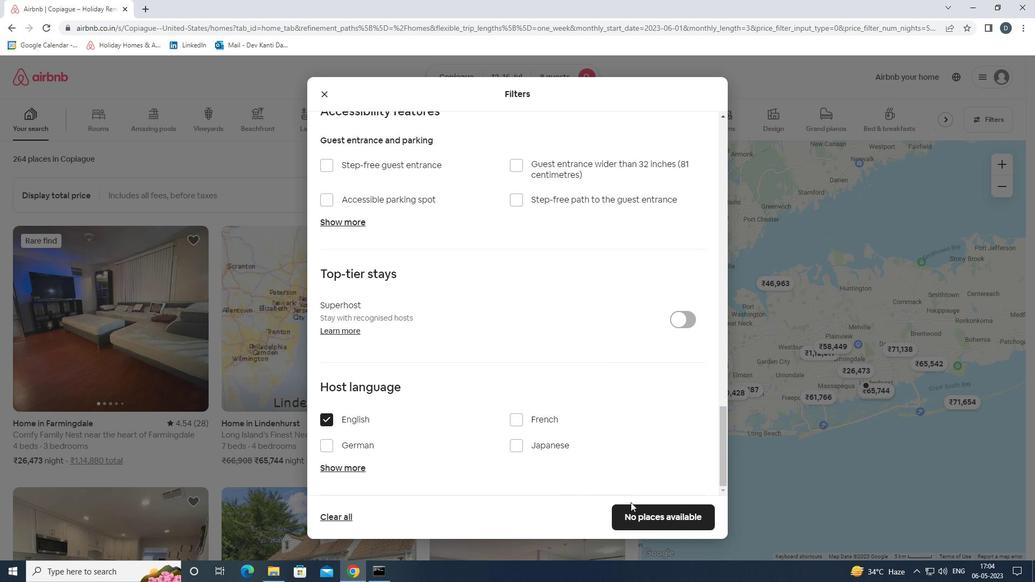 
Action: Mouse moved to (641, 509)
Screenshot: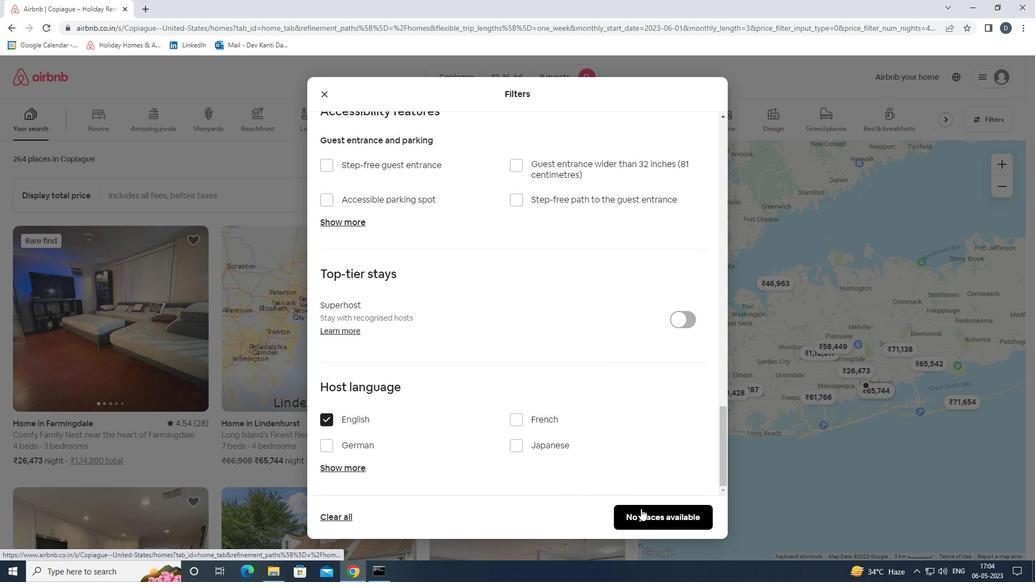 
